 Task: Search one way flight ticket for 4 adults, 2 children, 2 infants in seat and 1 infant on lap in premium economy from Tallahassee: Tallahassee International Airport to Sheridan: Sheridan County Airport on 8-6-2023. Choice of flights is Southwest. Number of bags: 2 checked bags. Price is upto 108000. Outbound departure time preference is 7:00.
Action: Mouse moved to (262, 346)
Screenshot: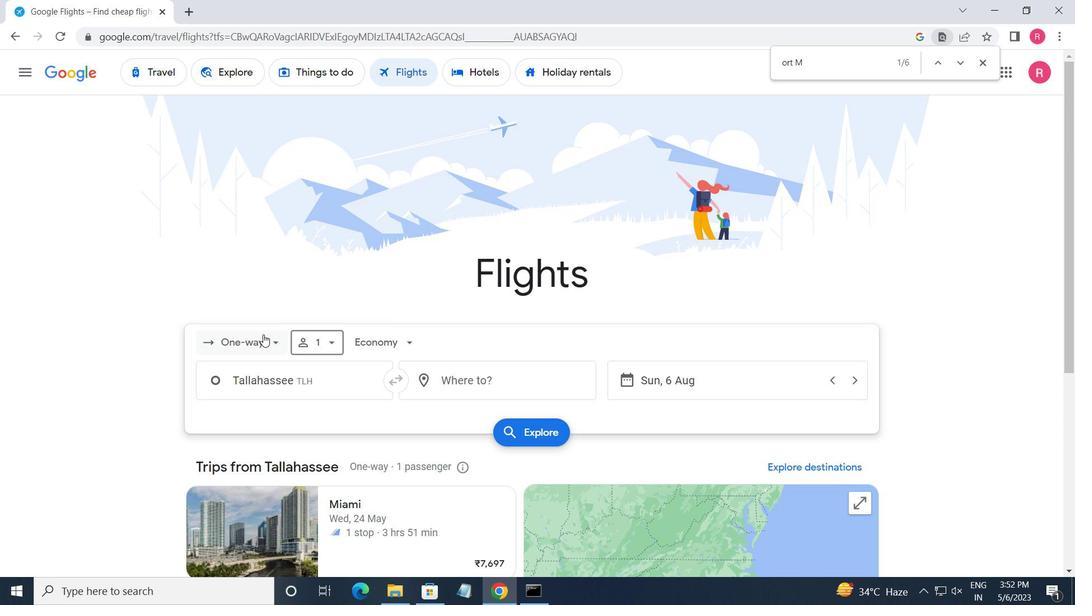 
Action: Mouse pressed left at (262, 346)
Screenshot: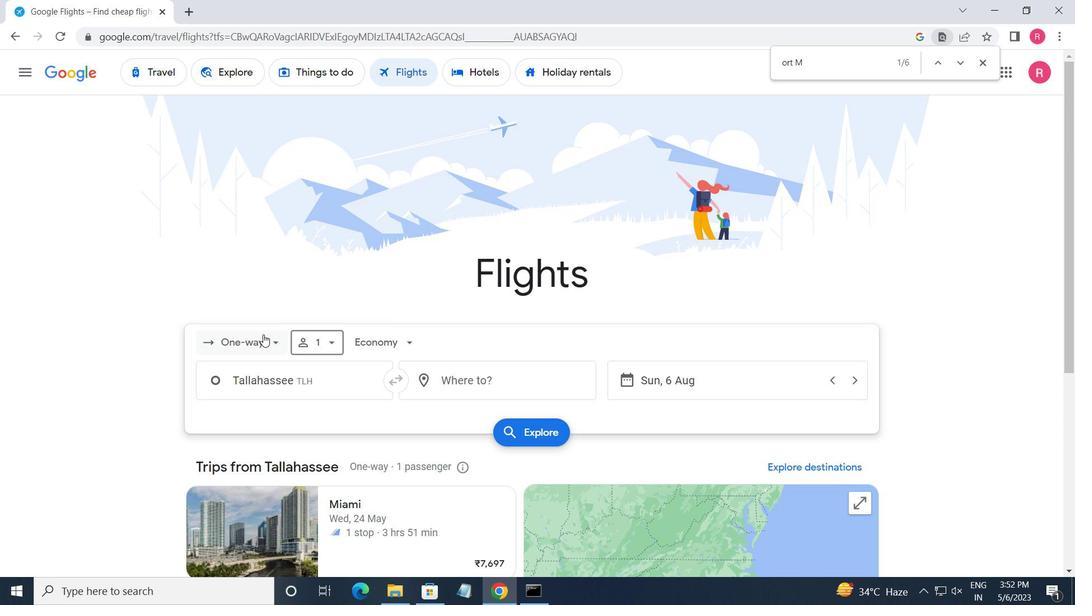 
Action: Mouse moved to (256, 408)
Screenshot: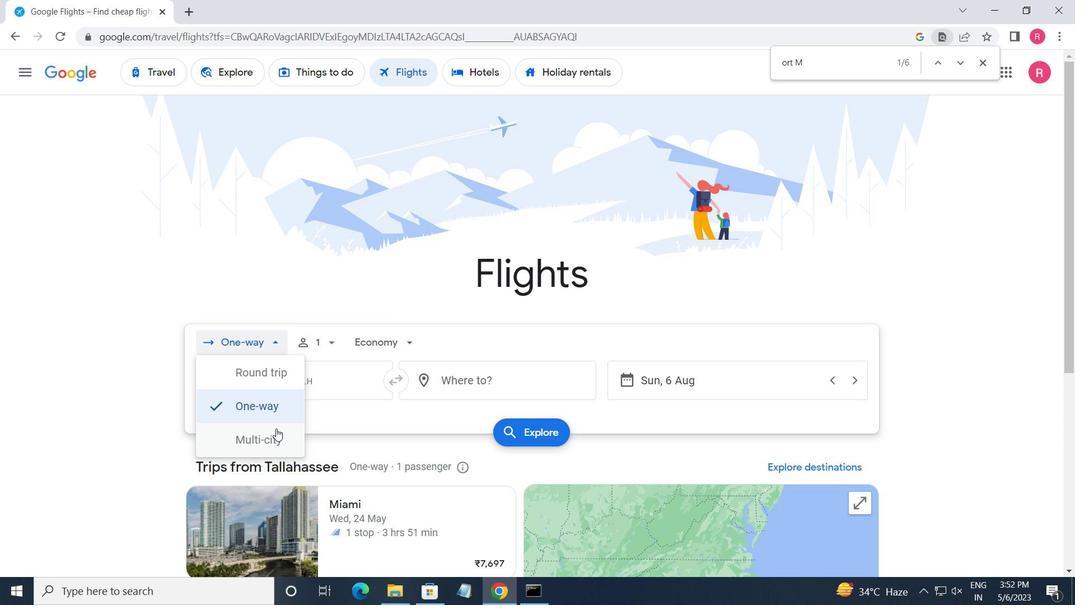 
Action: Mouse pressed left at (256, 408)
Screenshot: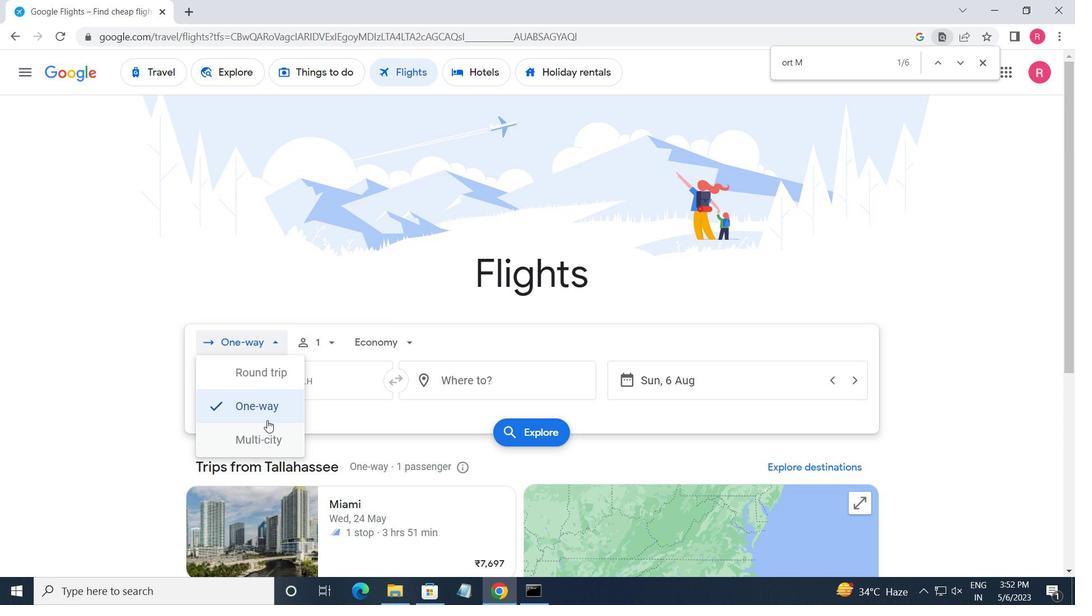 
Action: Mouse moved to (321, 352)
Screenshot: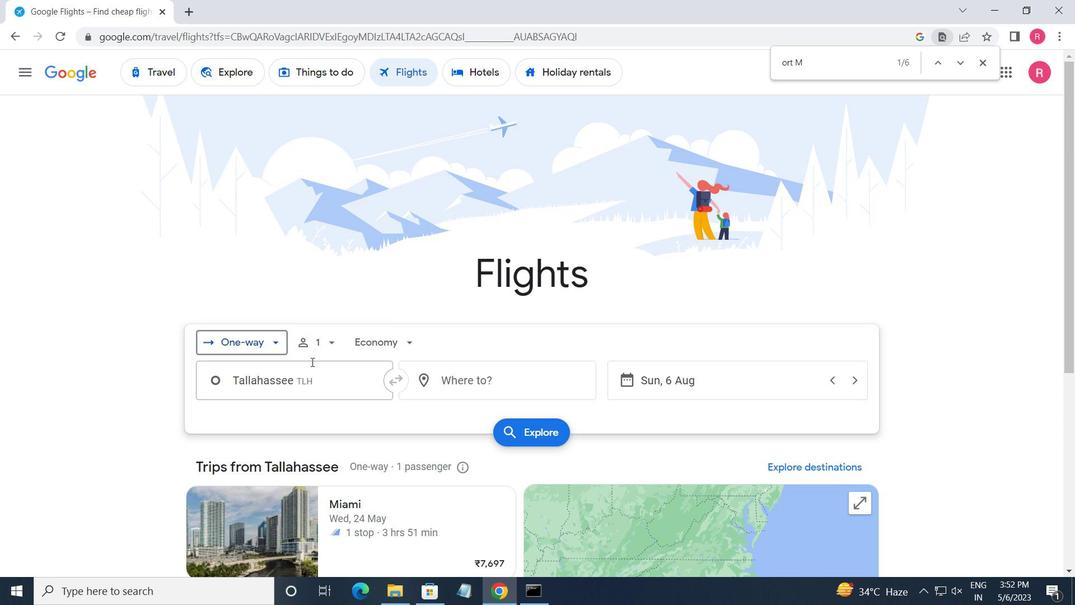 
Action: Mouse pressed left at (321, 352)
Screenshot: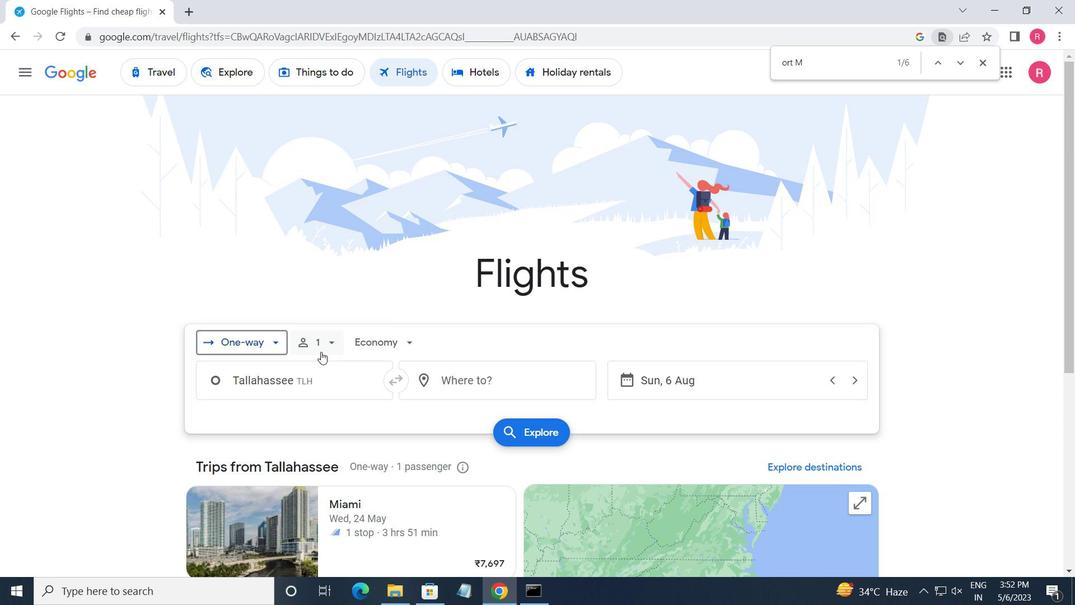 
Action: Mouse moved to (312, 340)
Screenshot: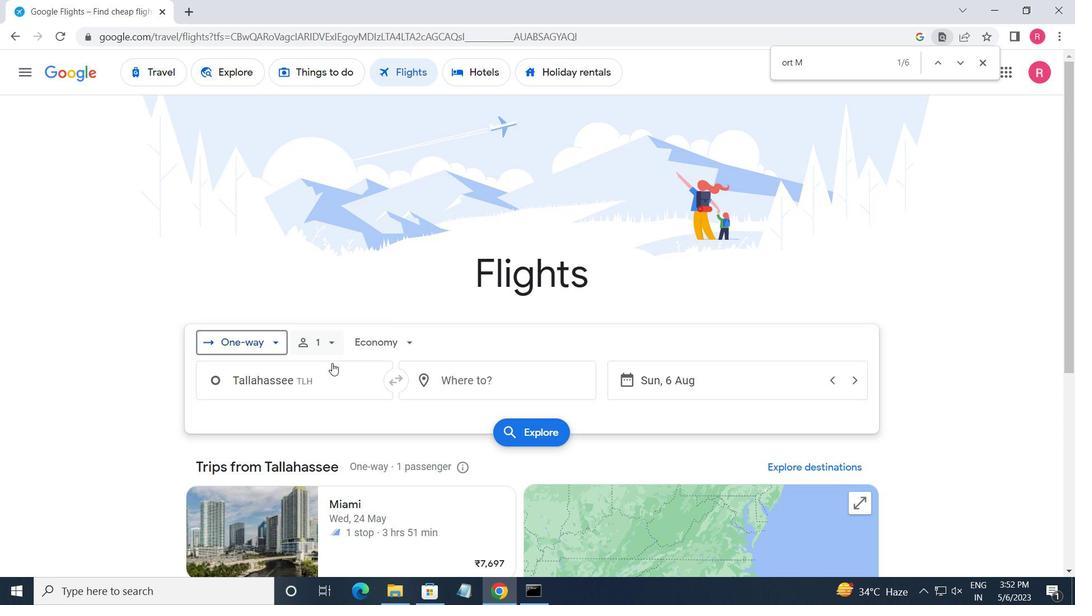
Action: Mouse pressed left at (312, 340)
Screenshot: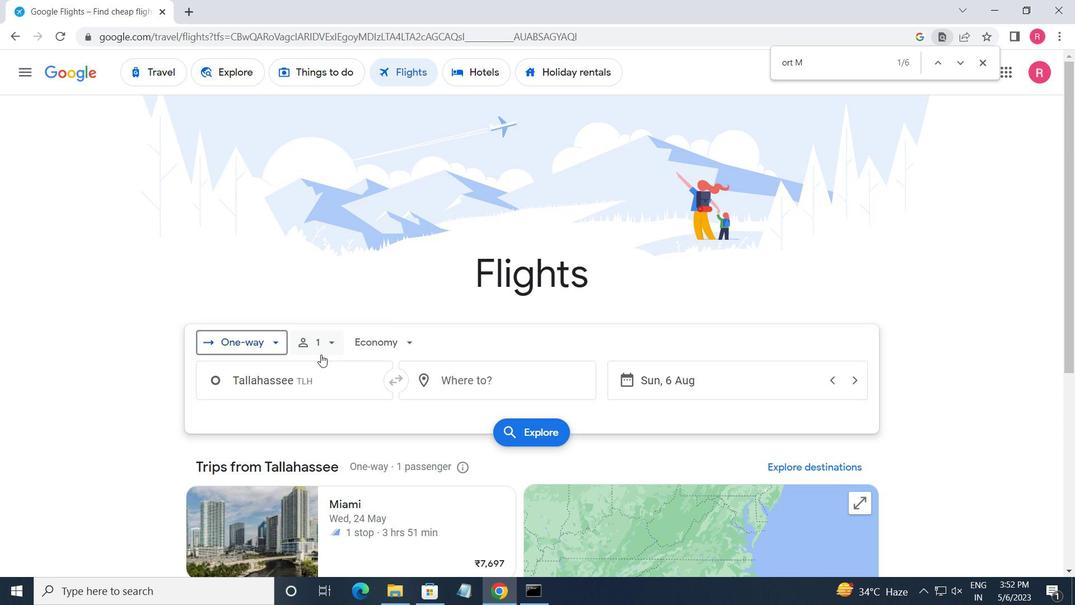 
Action: Mouse moved to (309, 341)
Screenshot: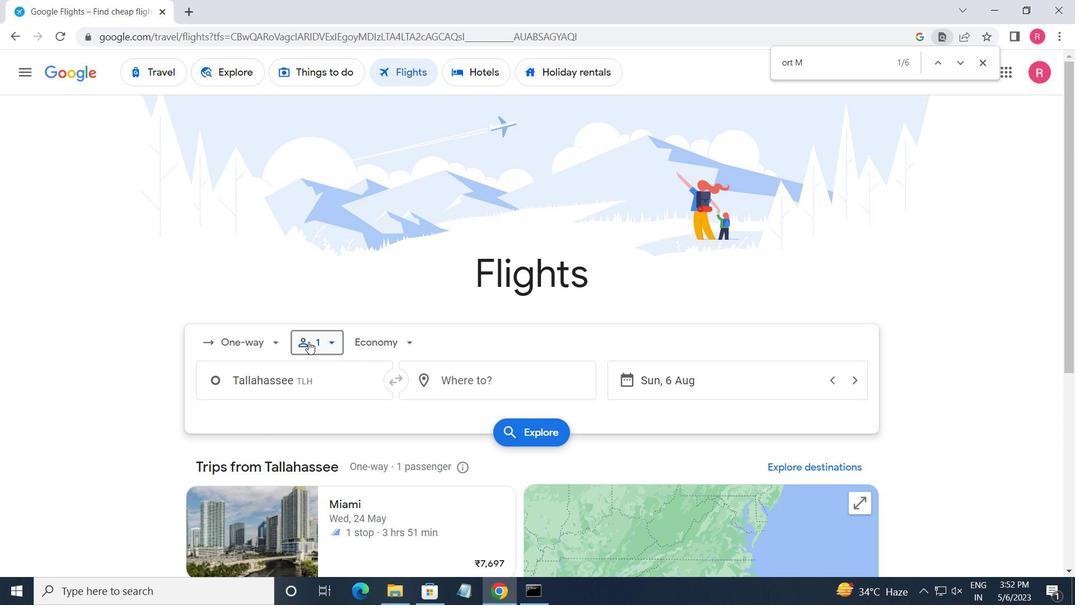 
Action: Mouse pressed left at (309, 341)
Screenshot: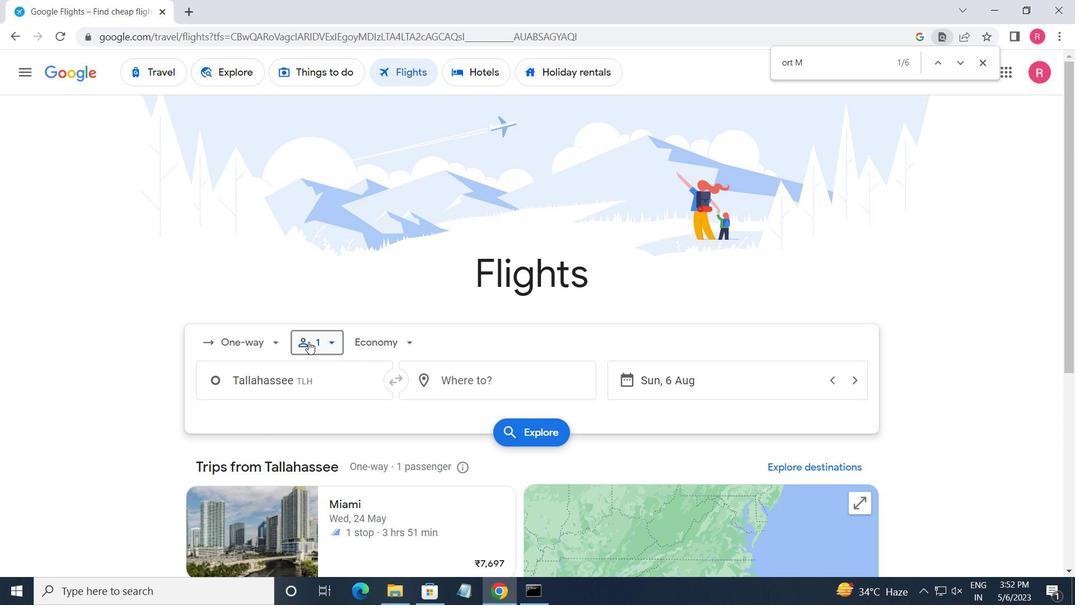 
Action: Mouse moved to (437, 379)
Screenshot: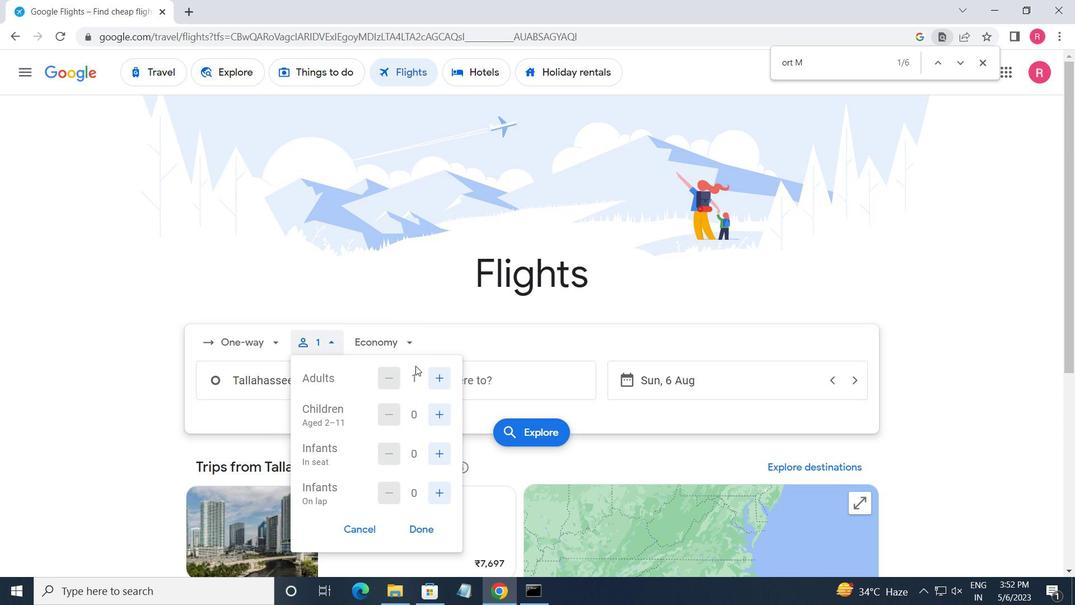 
Action: Mouse pressed left at (437, 379)
Screenshot: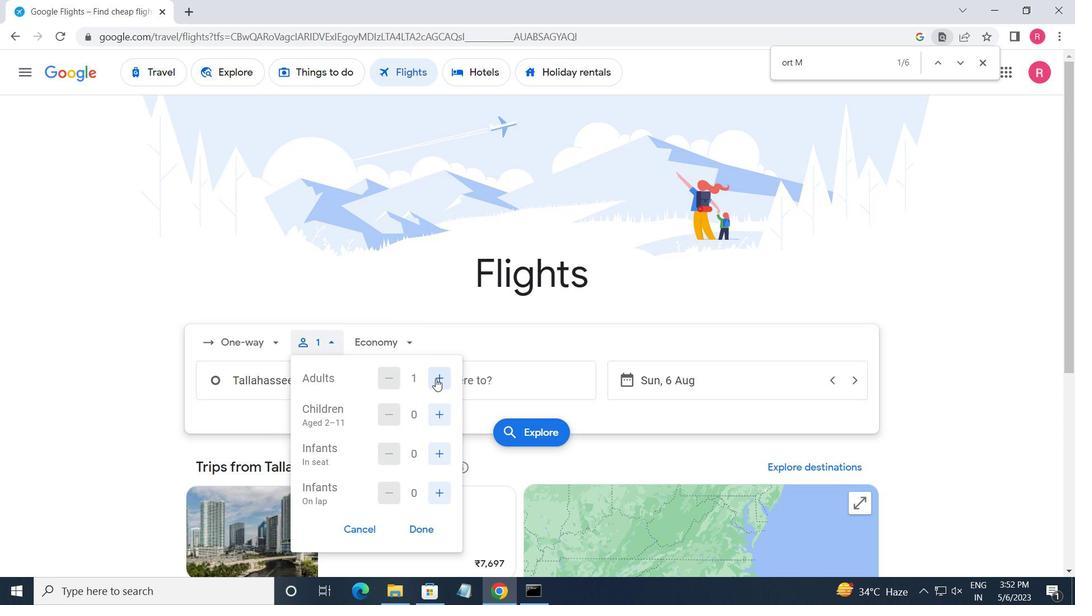 
Action: Mouse pressed left at (437, 379)
Screenshot: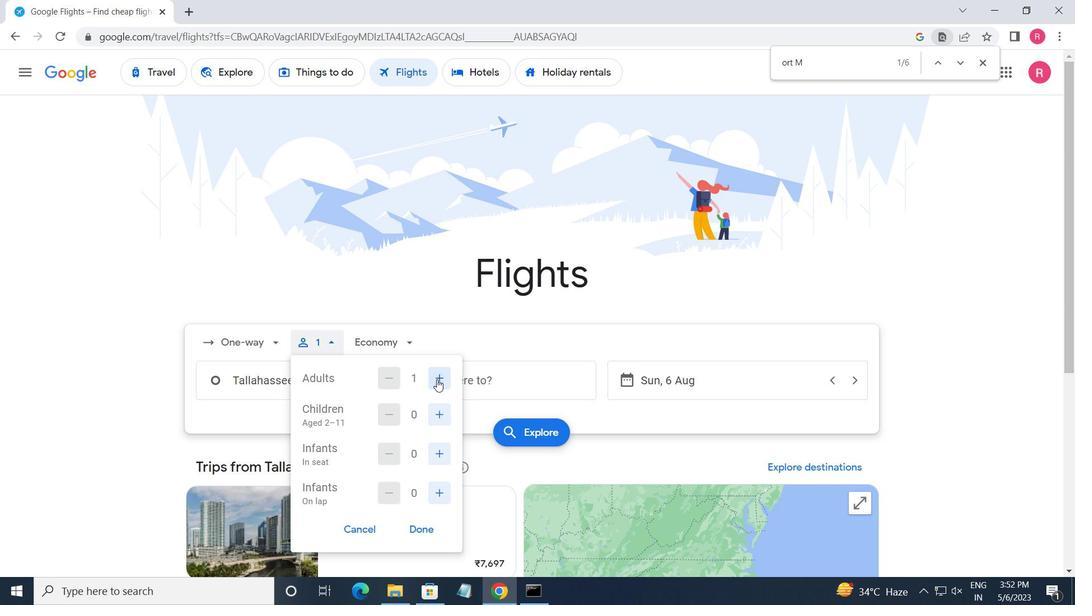 
Action: Mouse pressed left at (437, 379)
Screenshot: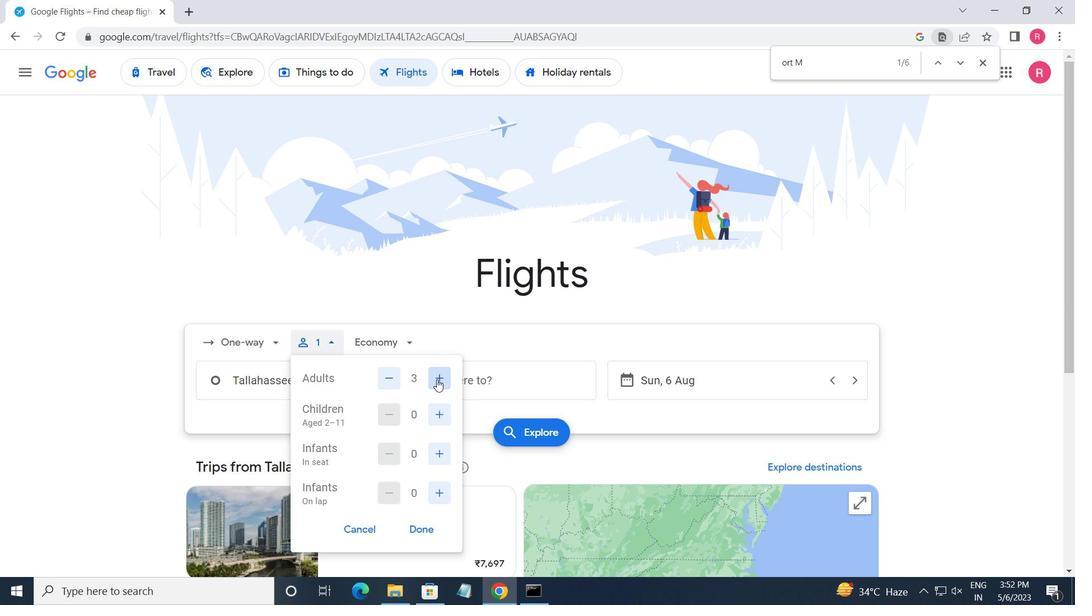 
Action: Mouse moved to (438, 411)
Screenshot: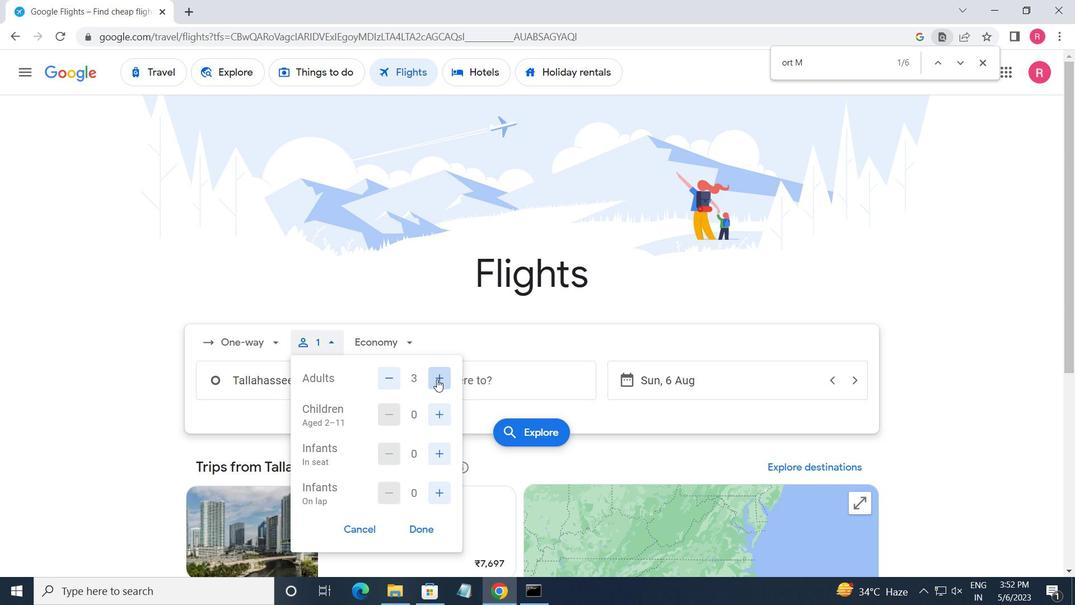 
Action: Mouse pressed left at (438, 411)
Screenshot: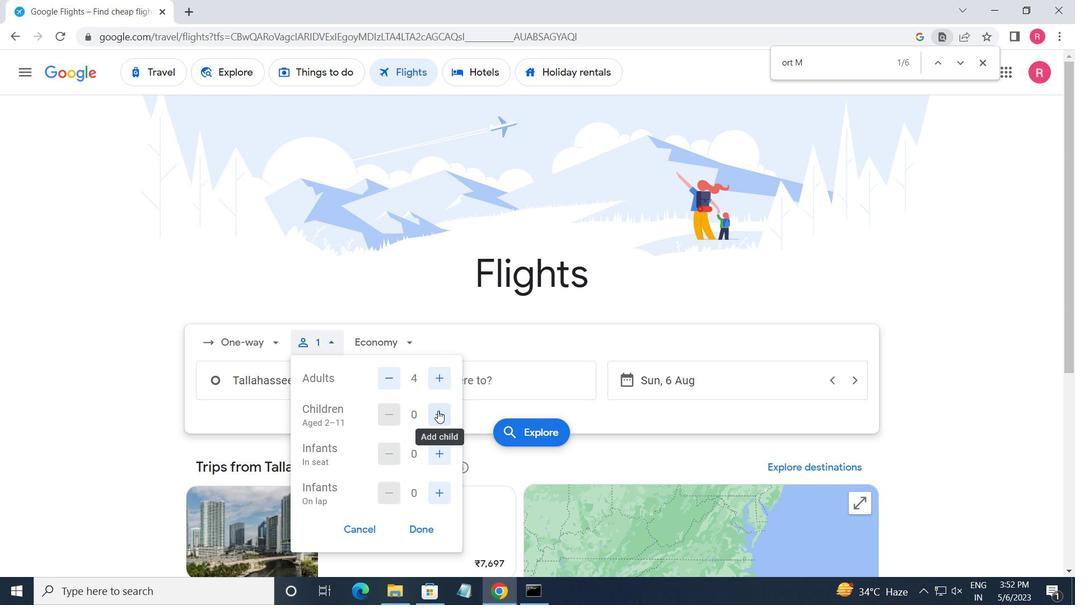 
Action: Mouse pressed left at (438, 411)
Screenshot: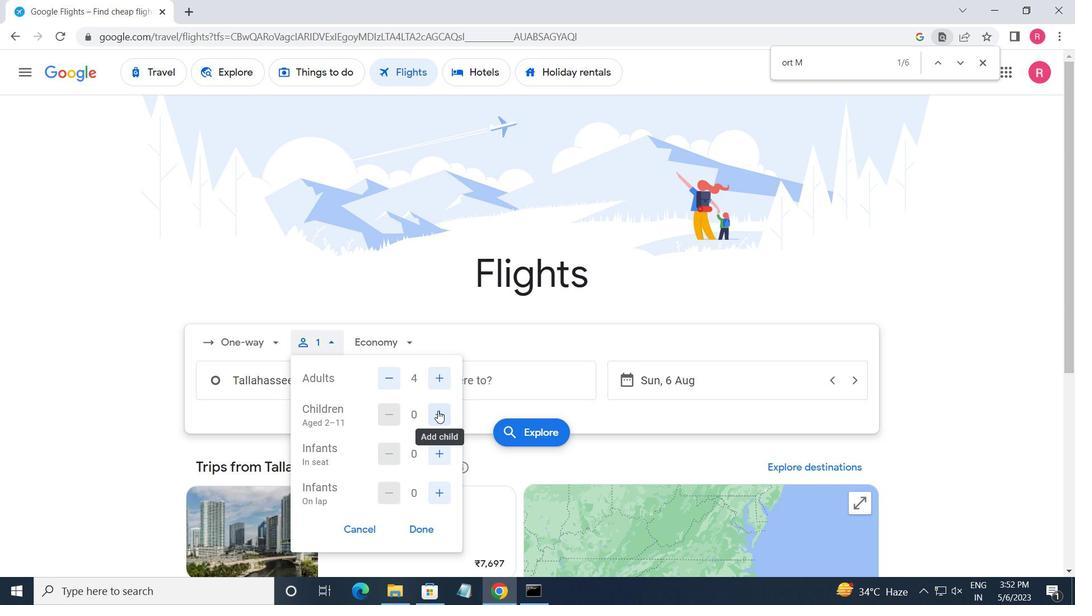 
Action: Mouse moved to (438, 458)
Screenshot: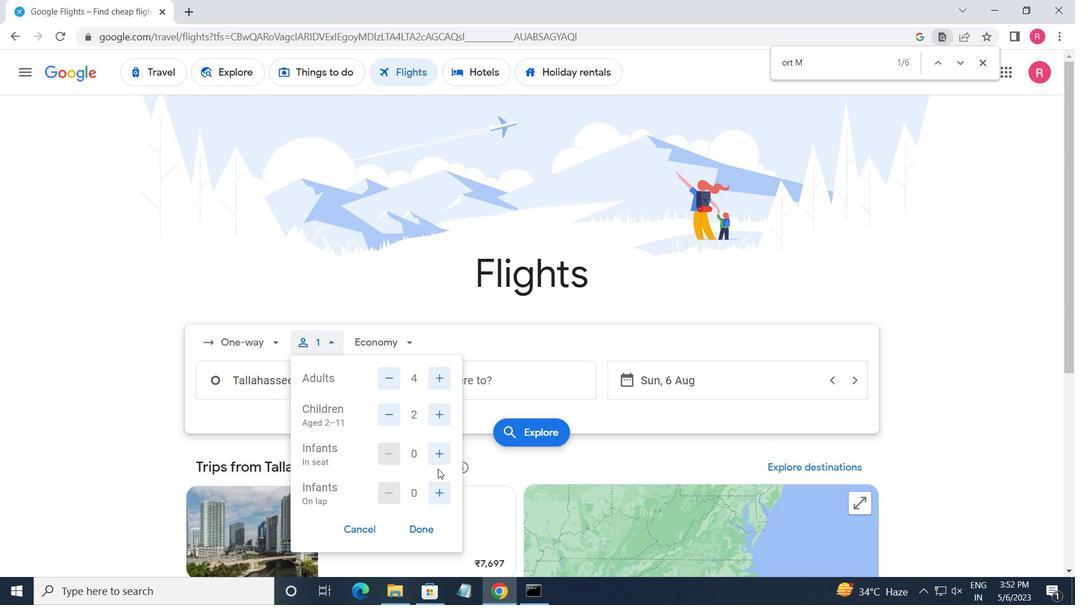 
Action: Mouse pressed left at (438, 458)
Screenshot: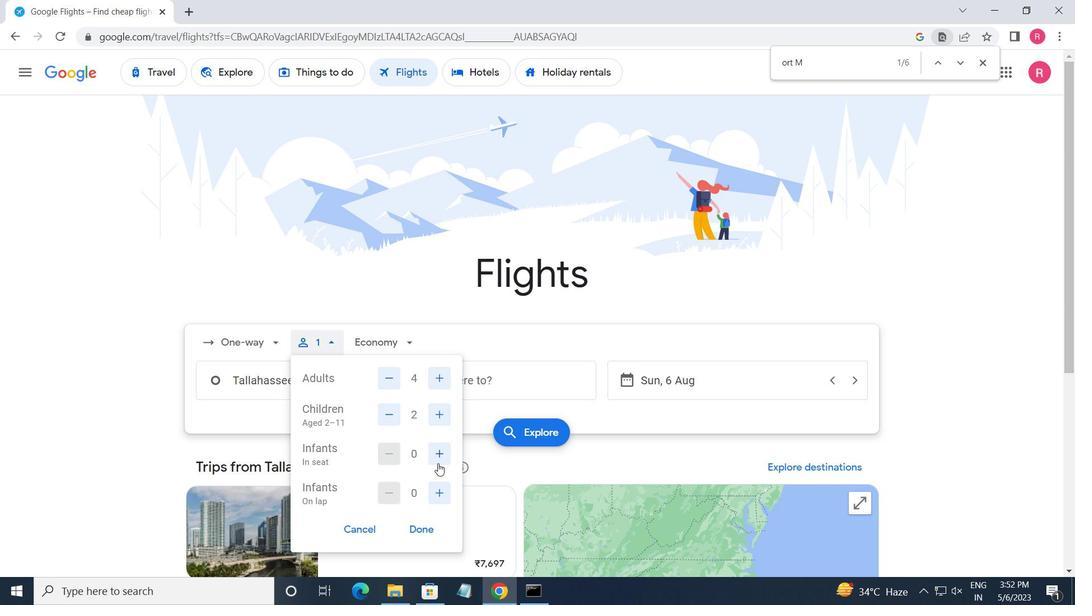 
Action: Mouse pressed left at (438, 458)
Screenshot: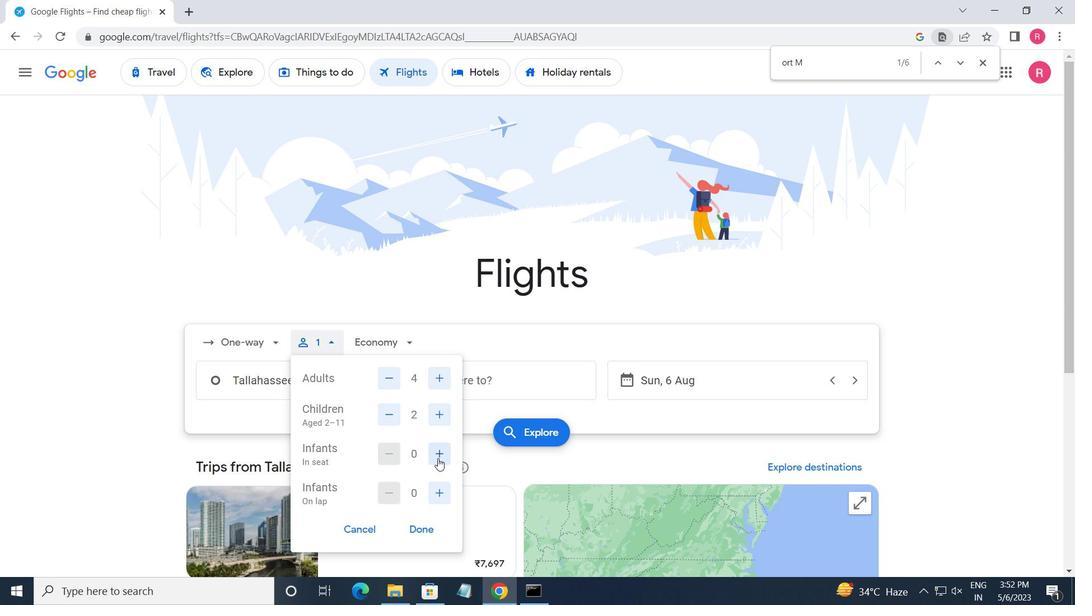 
Action: Mouse moved to (438, 486)
Screenshot: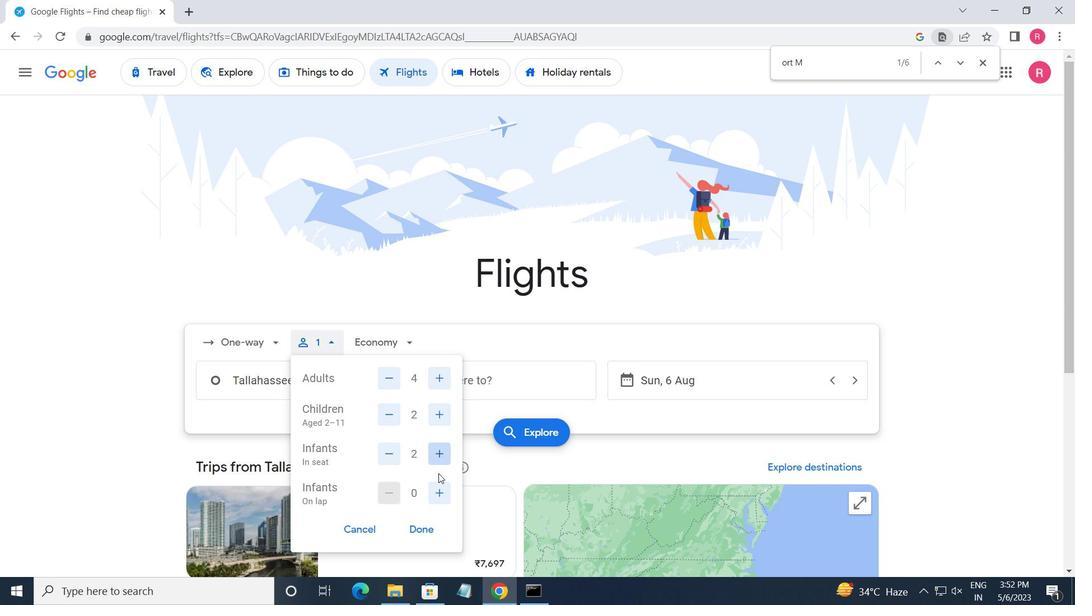 
Action: Mouse pressed left at (438, 486)
Screenshot: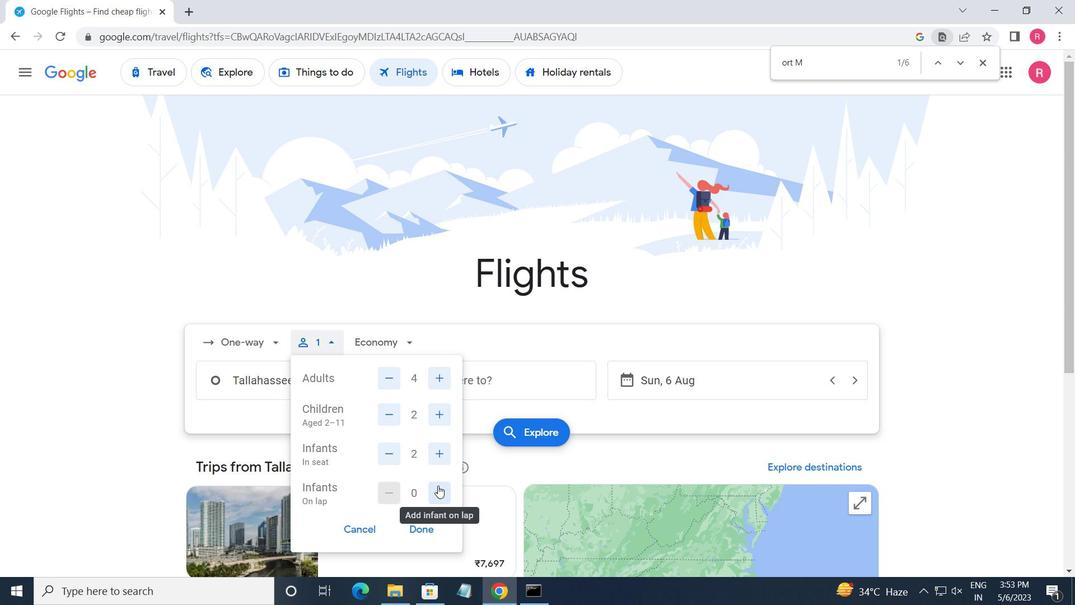 
Action: Mouse moved to (420, 528)
Screenshot: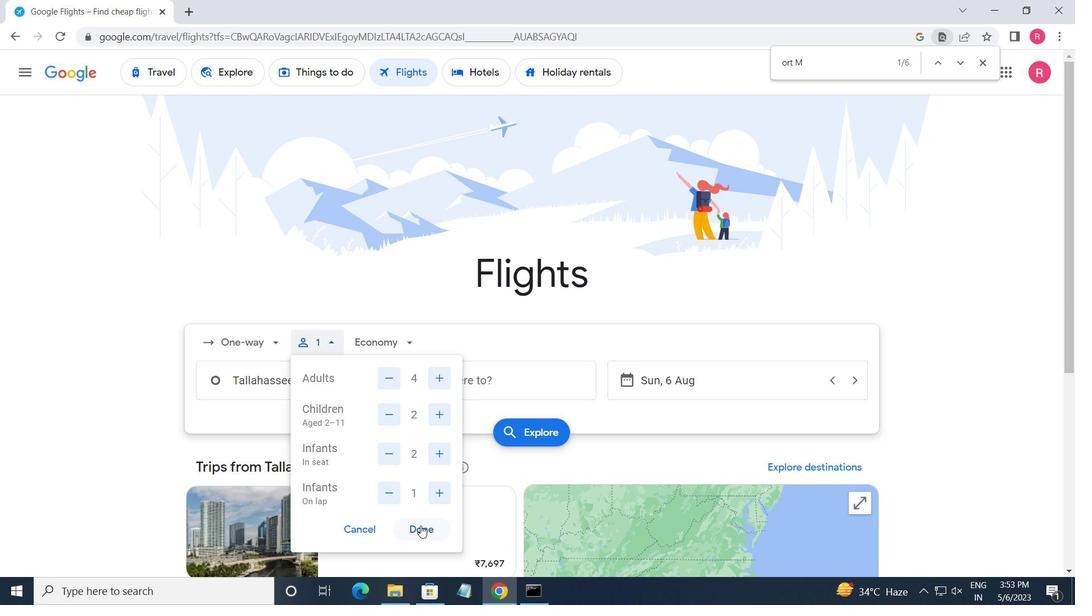 
Action: Mouse pressed left at (420, 528)
Screenshot: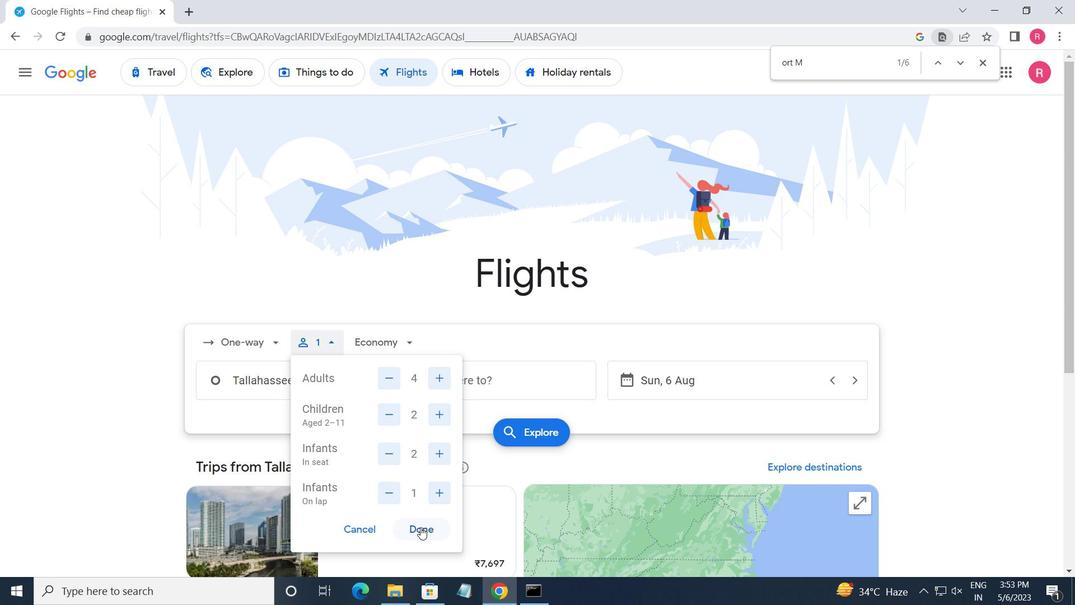 
Action: Mouse moved to (381, 350)
Screenshot: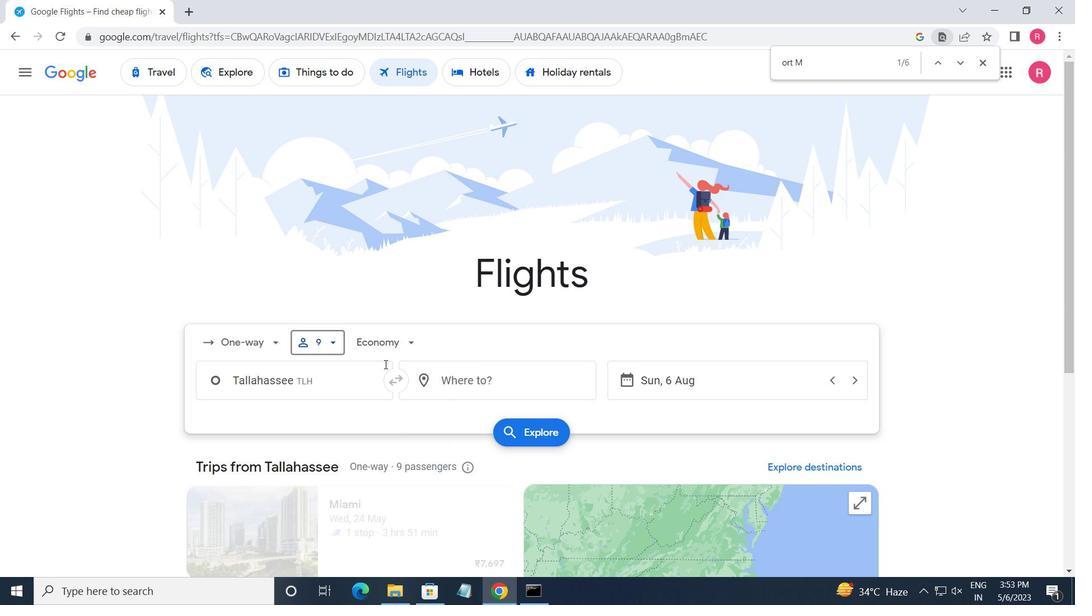 
Action: Mouse pressed left at (381, 350)
Screenshot: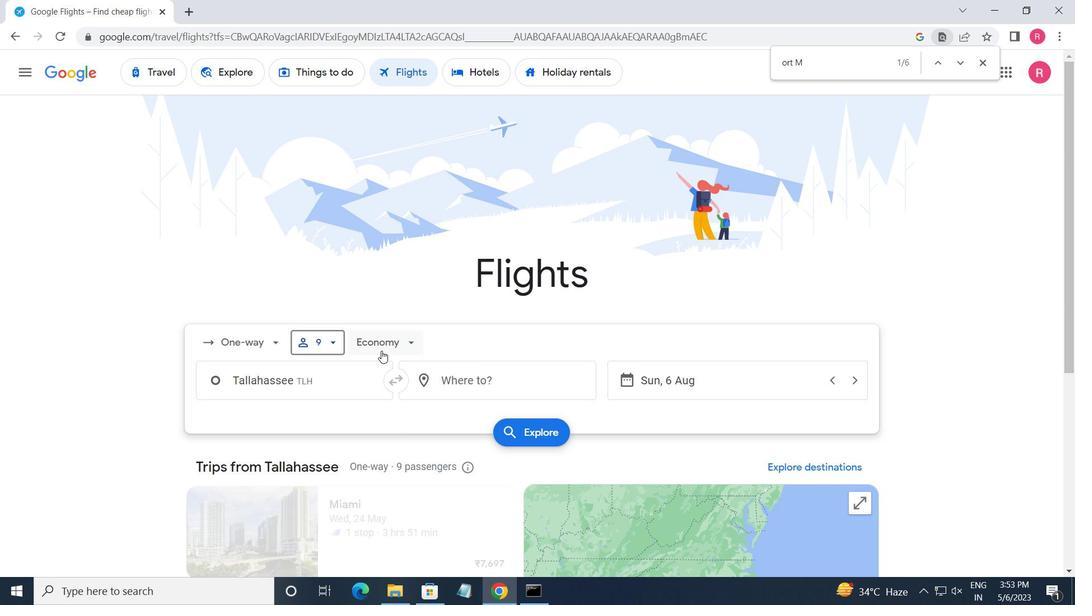 
Action: Mouse moved to (402, 404)
Screenshot: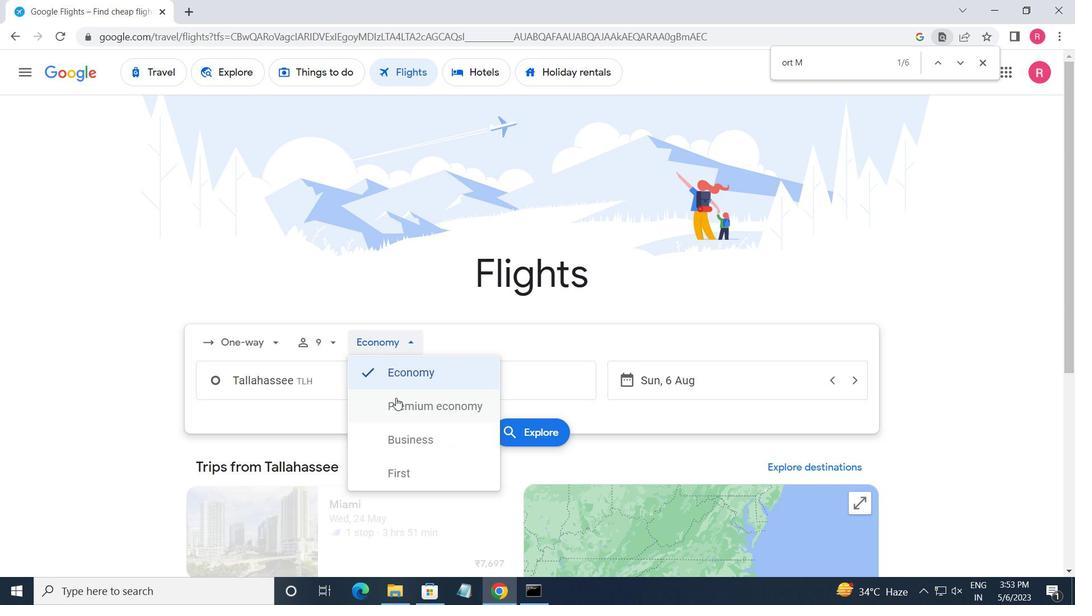 
Action: Mouse pressed left at (402, 404)
Screenshot: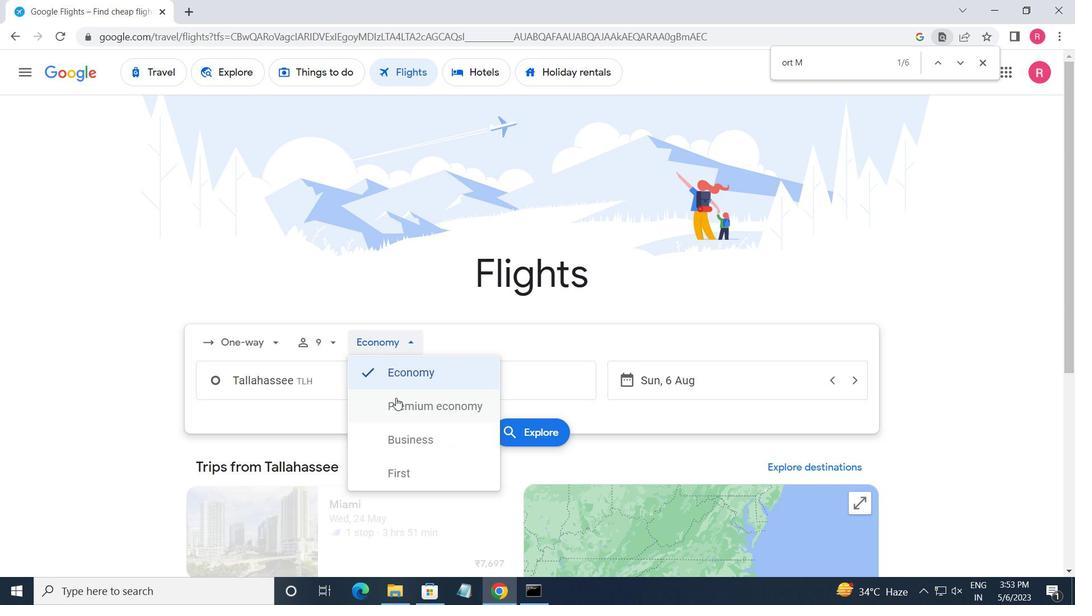 
Action: Mouse moved to (360, 388)
Screenshot: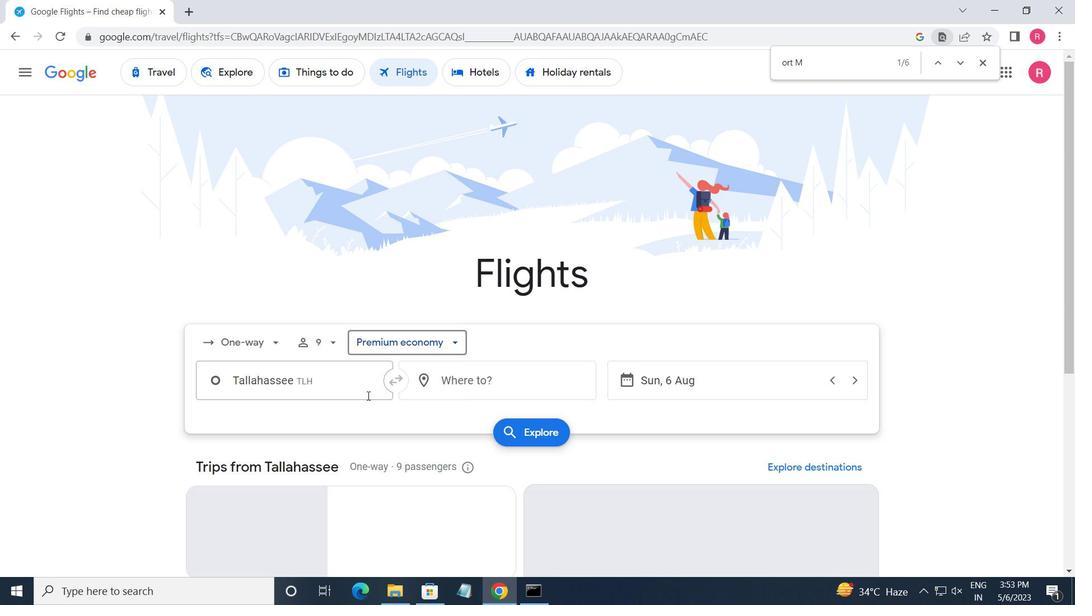 
Action: Mouse pressed left at (360, 388)
Screenshot: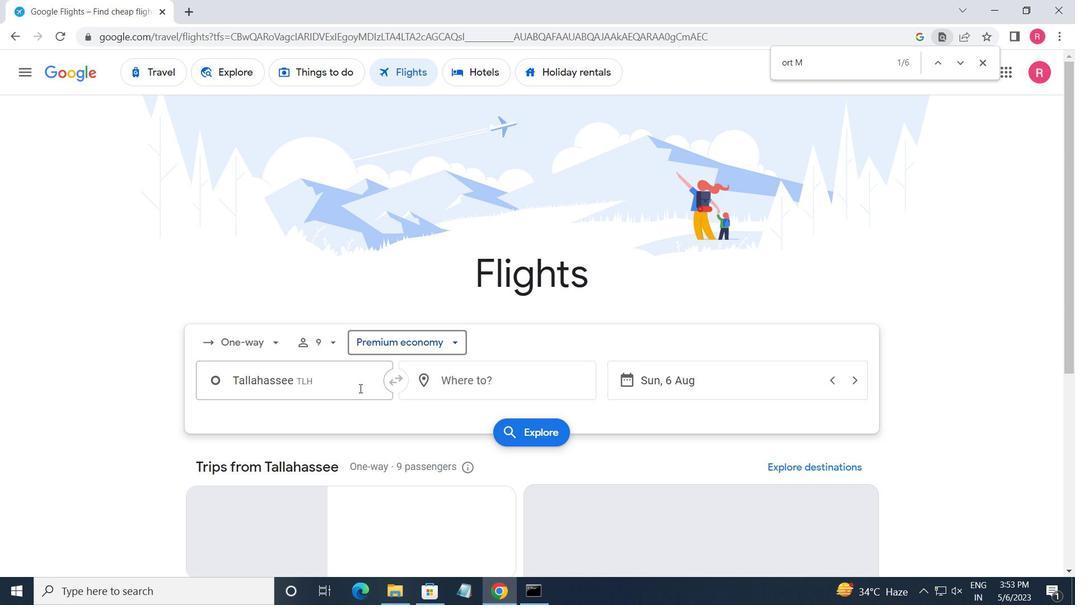 
Action: Mouse moved to (359, 387)
Screenshot: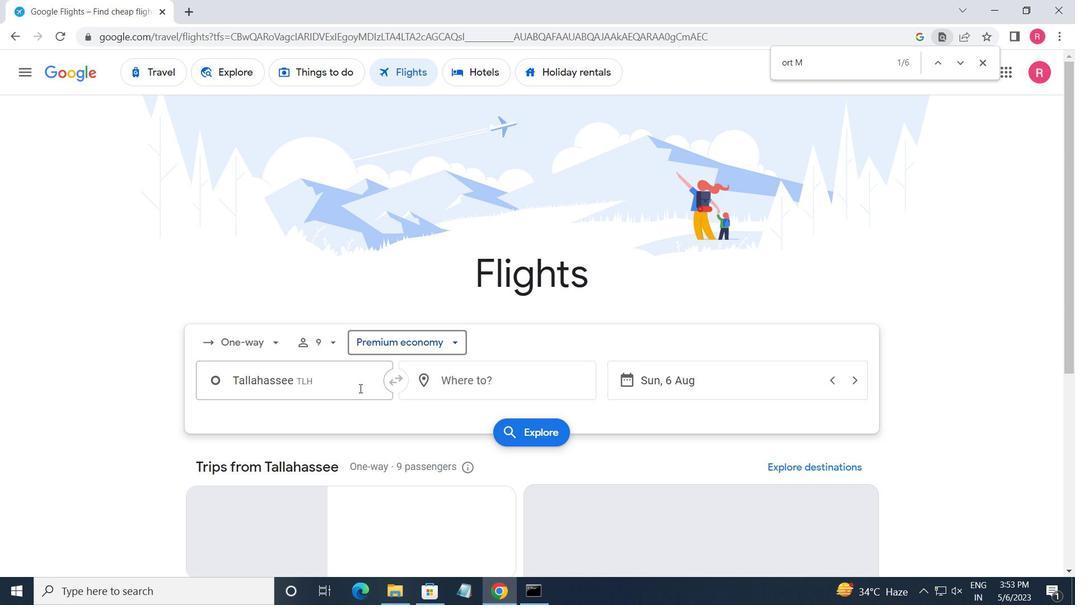 
Action: Key pressed <Key.shift><Key.shift><Key.shift>TALLAHASSEE
Screenshot: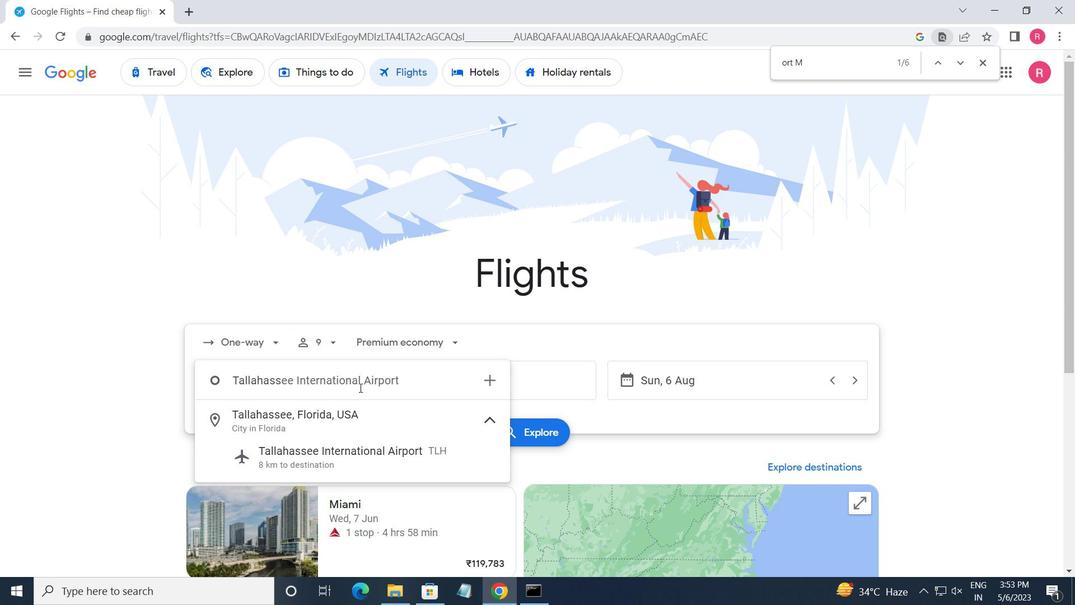 
Action: Mouse moved to (360, 468)
Screenshot: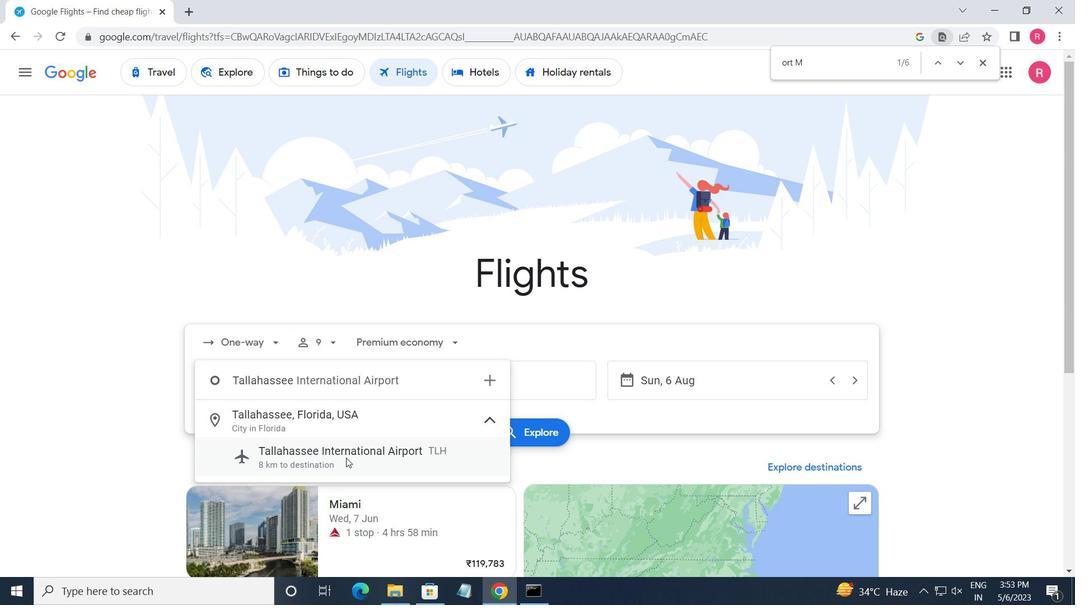 
Action: Mouse pressed left at (360, 468)
Screenshot: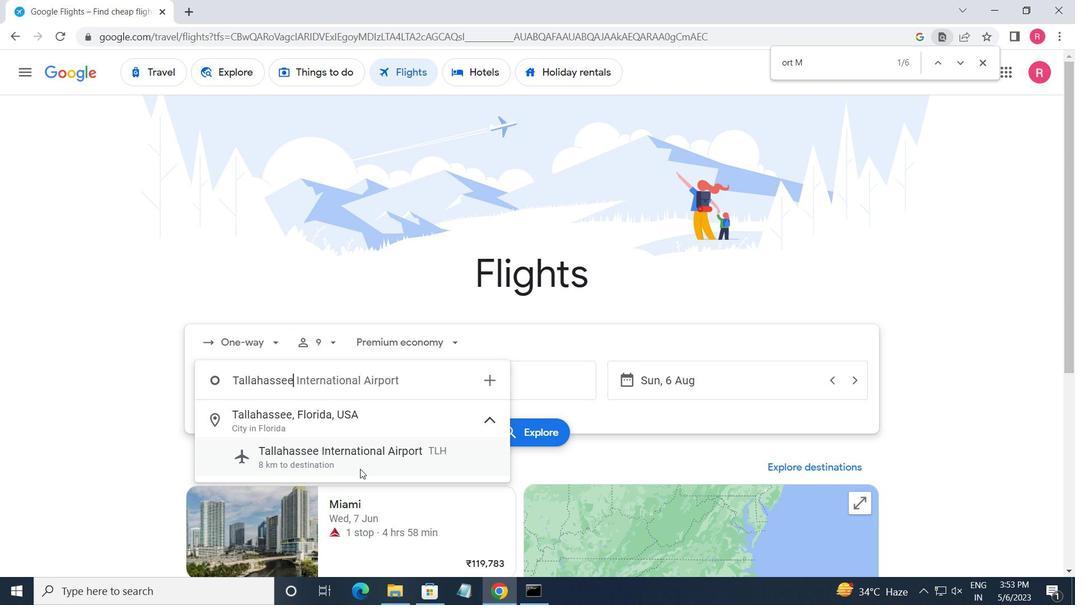 
Action: Mouse moved to (516, 384)
Screenshot: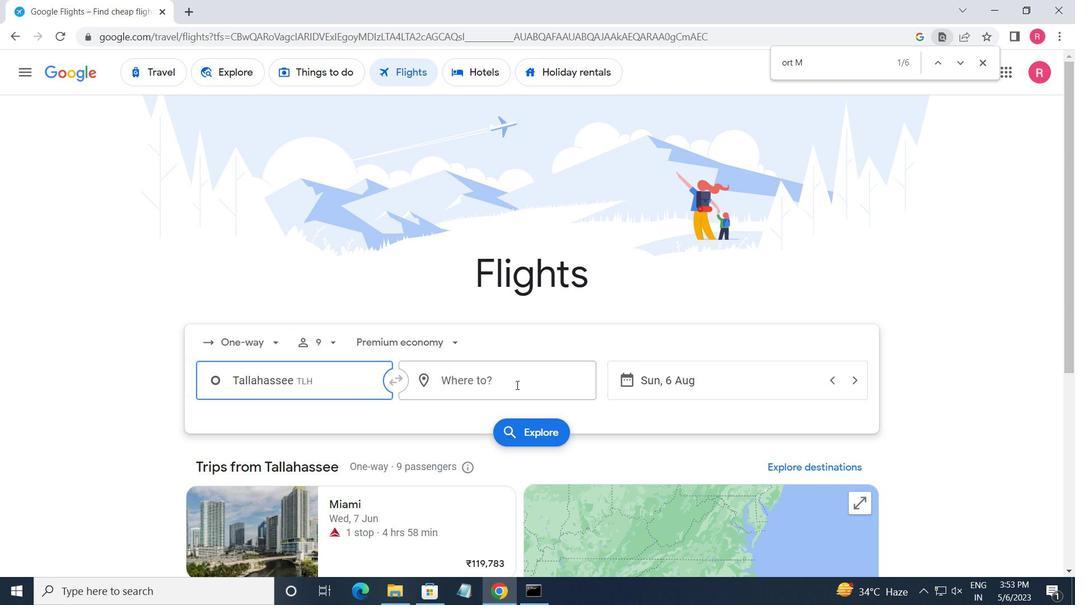
Action: Mouse pressed left at (516, 384)
Screenshot: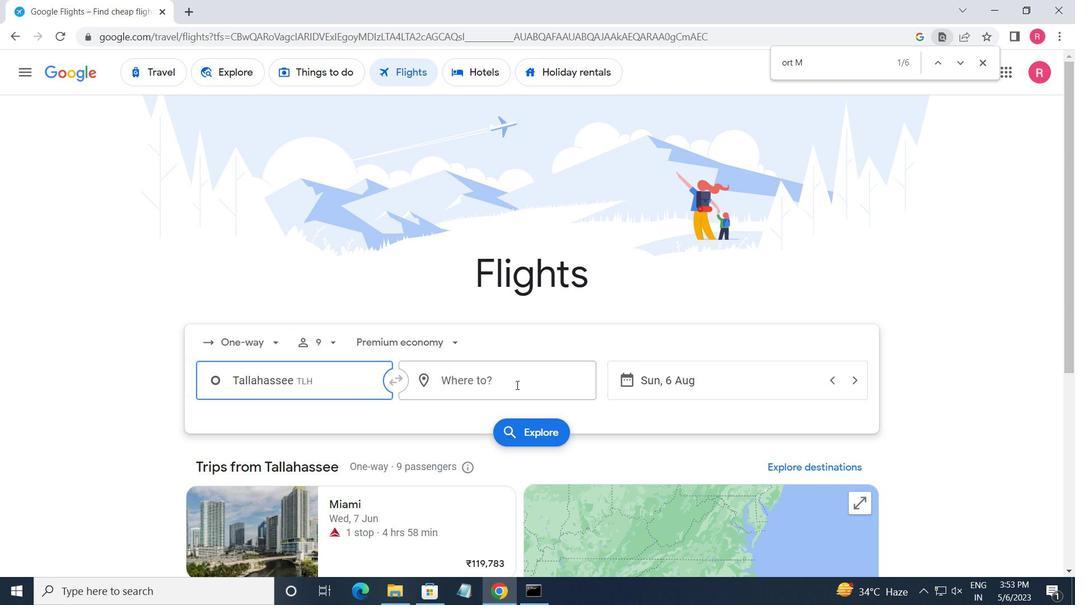 
Action: Key pressed <Key.shift>SHERIDAN
Screenshot: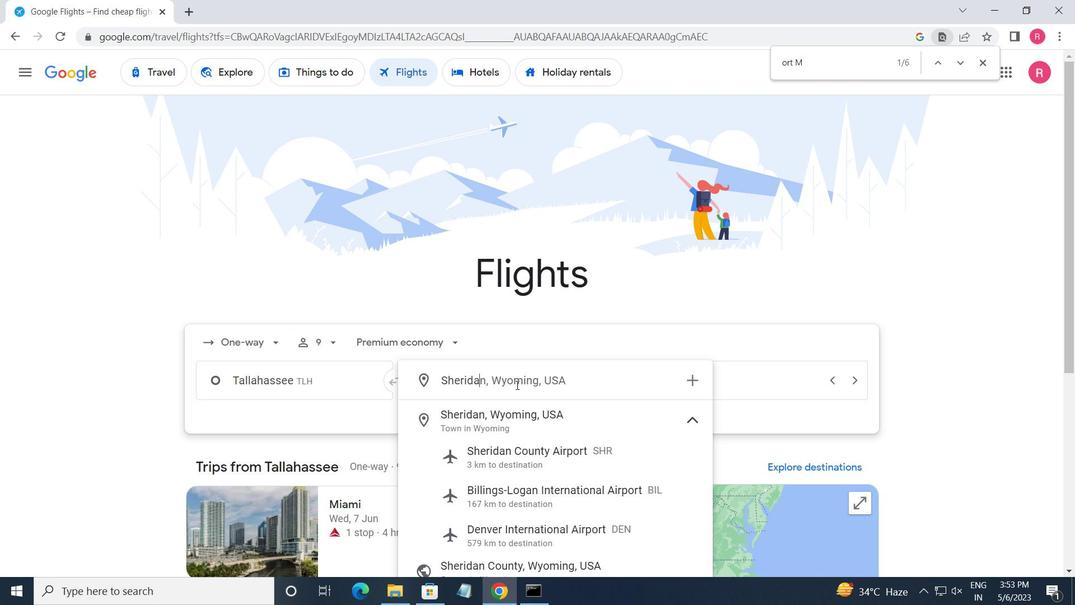 
Action: Mouse moved to (563, 459)
Screenshot: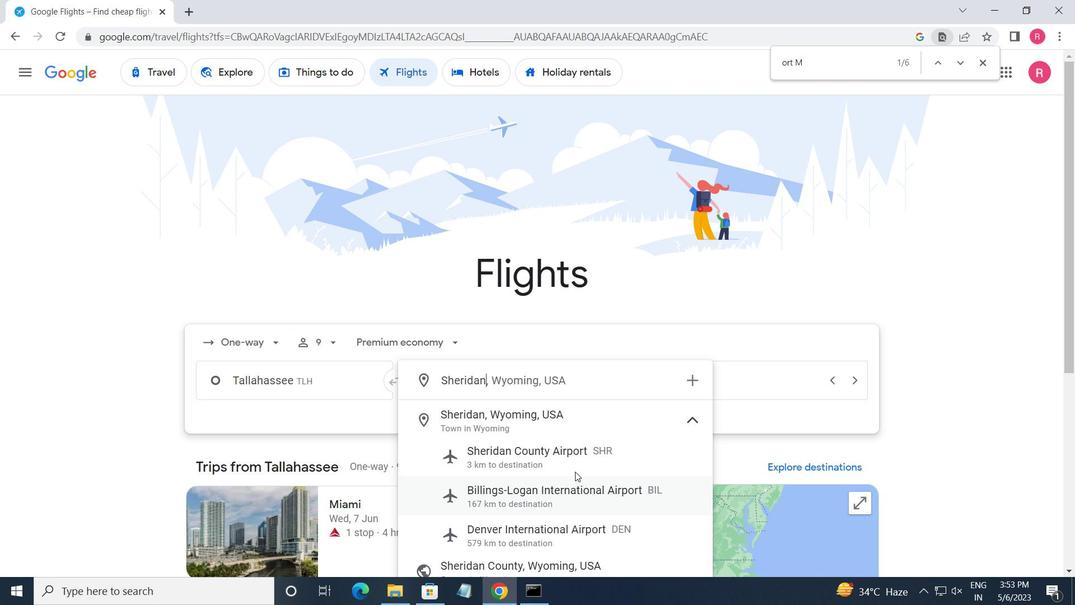 
Action: Mouse pressed left at (563, 459)
Screenshot: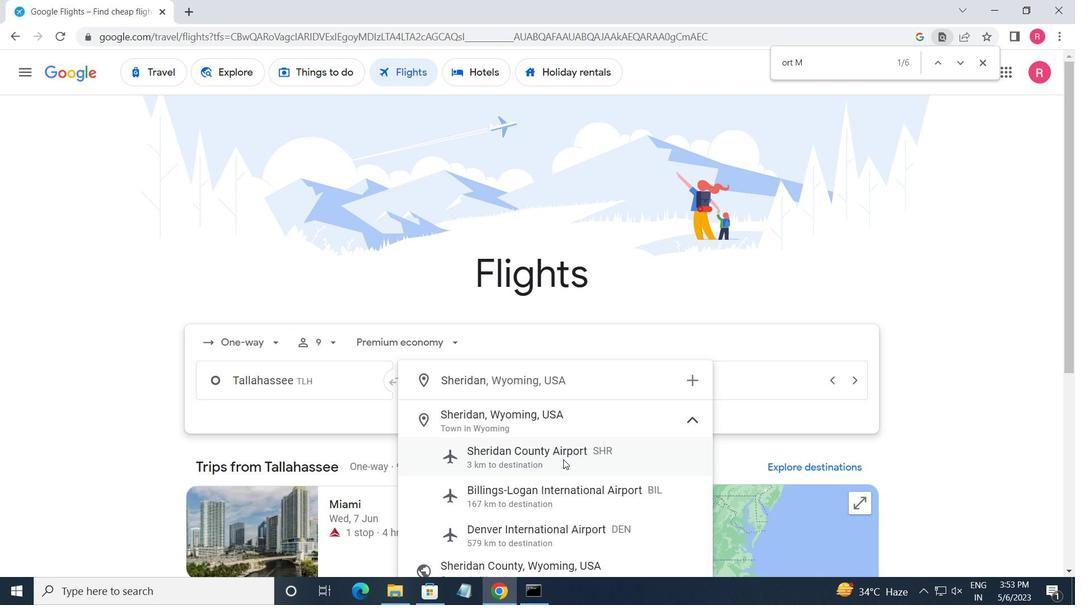 
Action: Mouse moved to (750, 387)
Screenshot: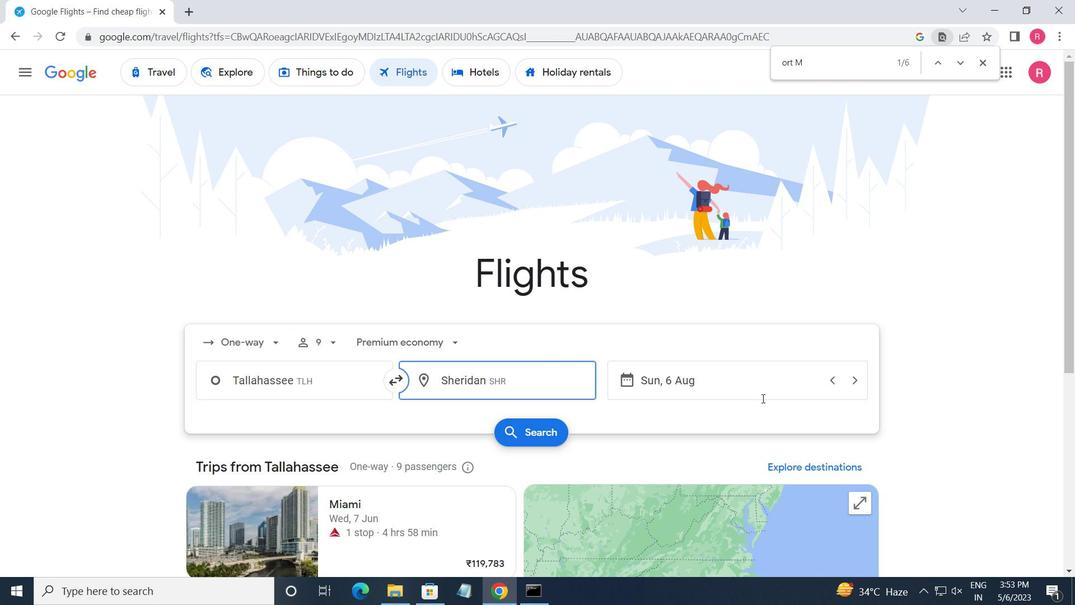 
Action: Mouse pressed left at (750, 387)
Screenshot: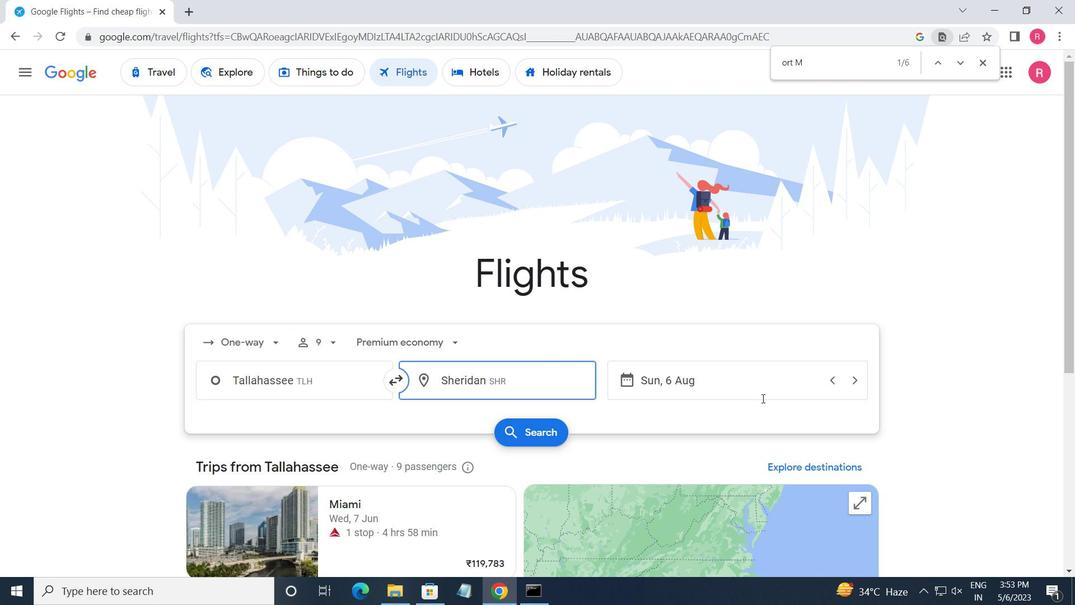 
Action: Mouse moved to (364, 360)
Screenshot: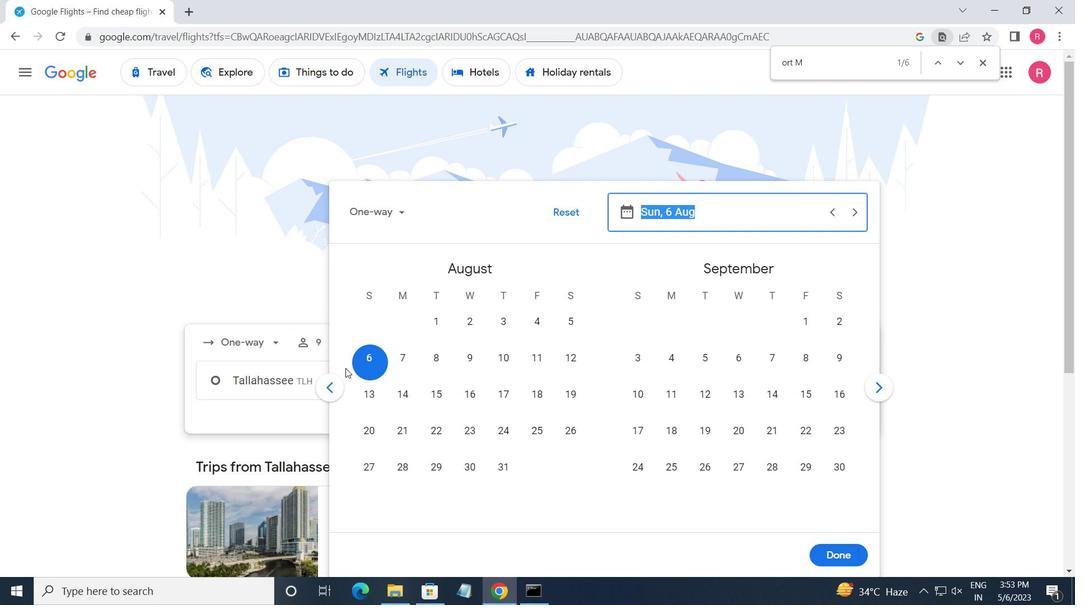 
Action: Mouse pressed left at (364, 360)
Screenshot: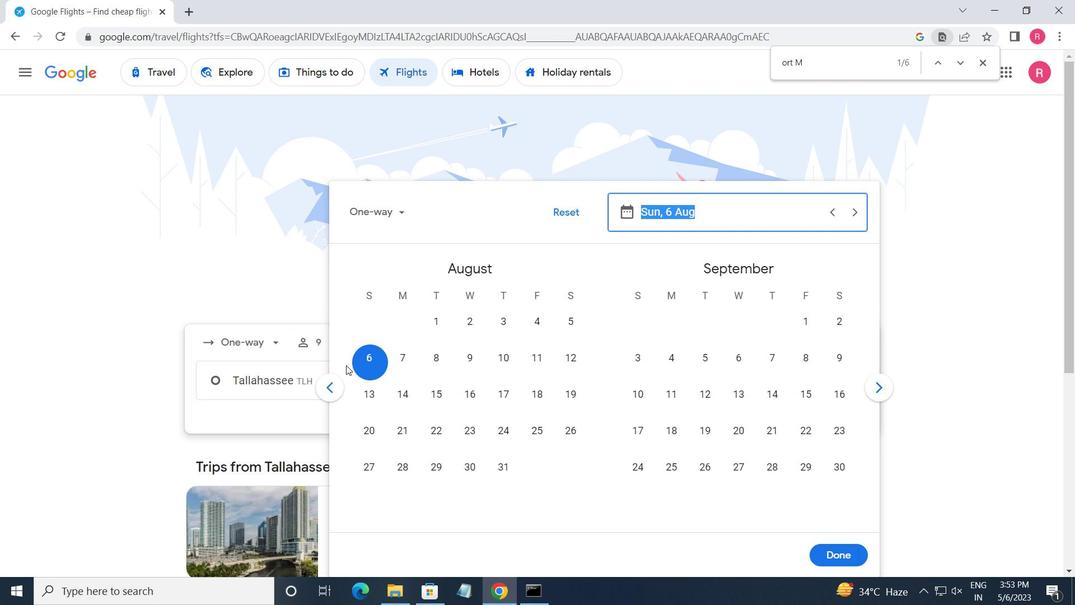 
Action: Mouse moved to (842, 550)
Screenshot: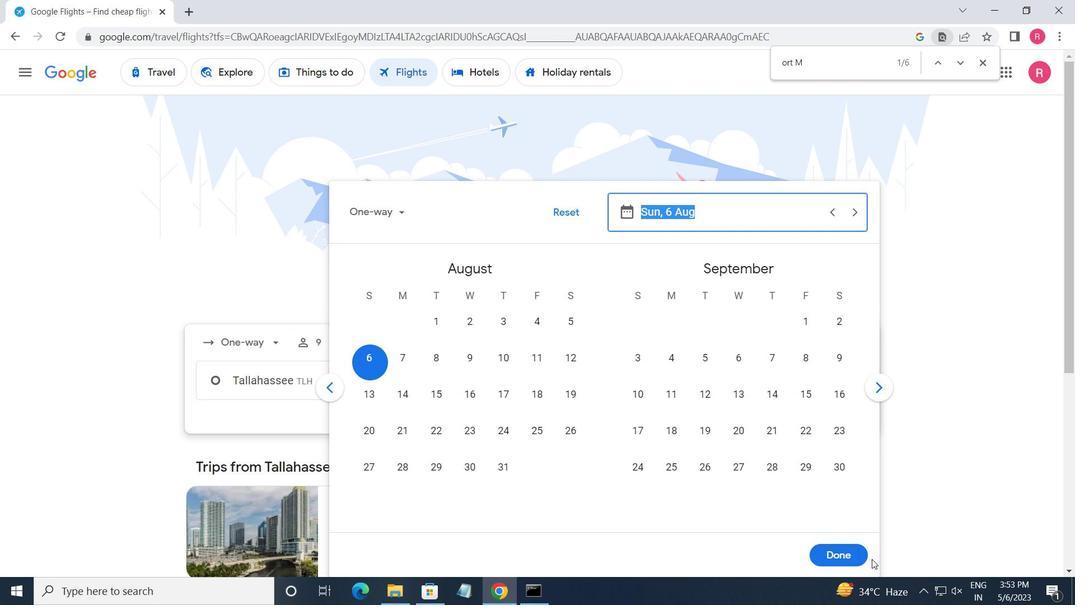 
Action: Mouse pressed left at (842, 550)
Screenshot: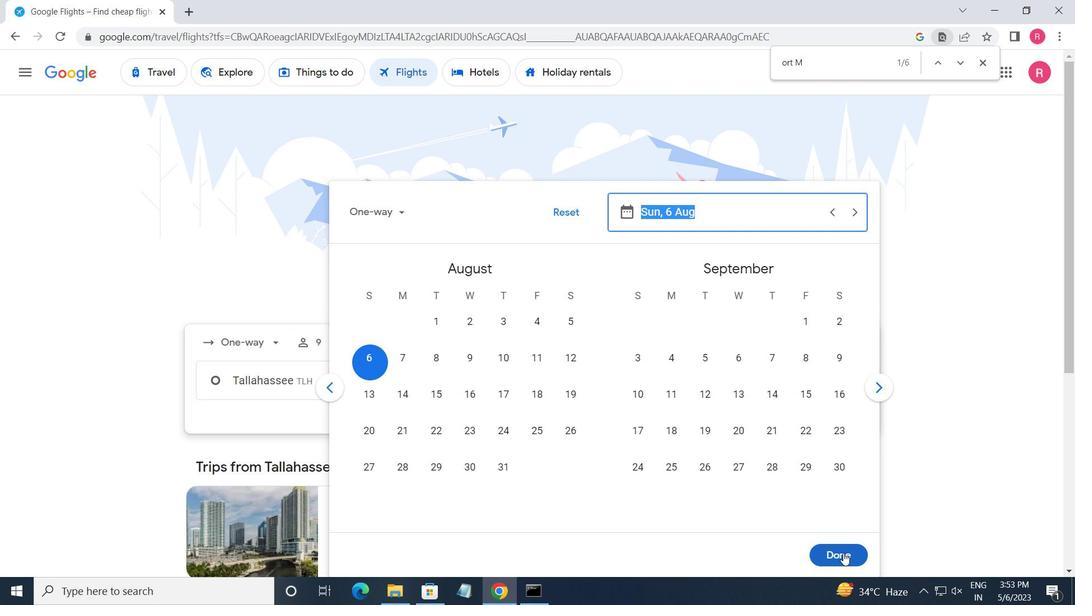 
Action: Mouse moved to (542, 448)
Screenshot: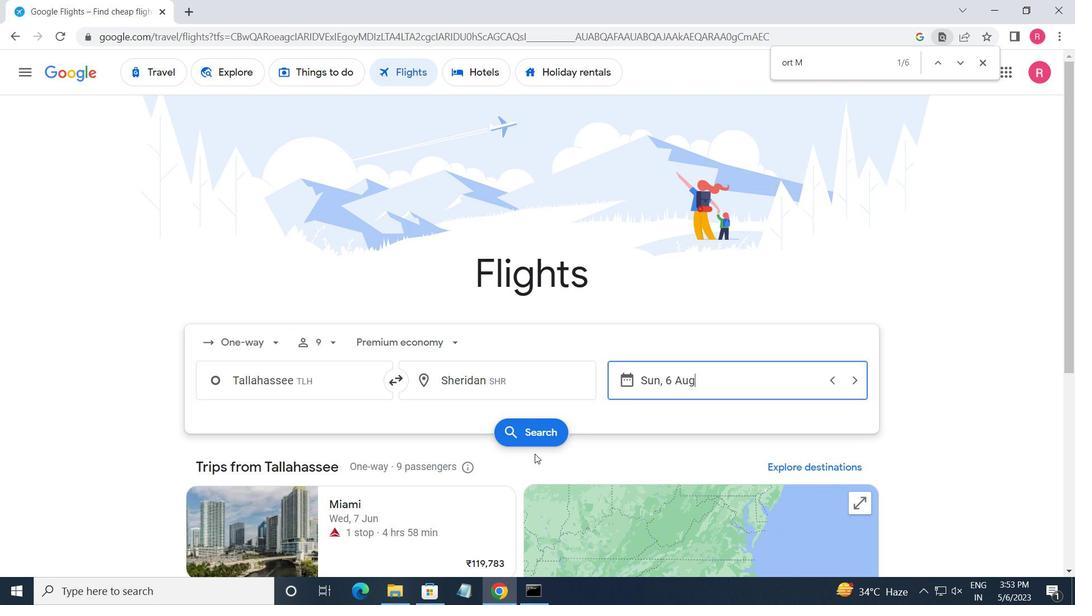 
Action: Mouse pressed left at (542, 448)
Screenshot: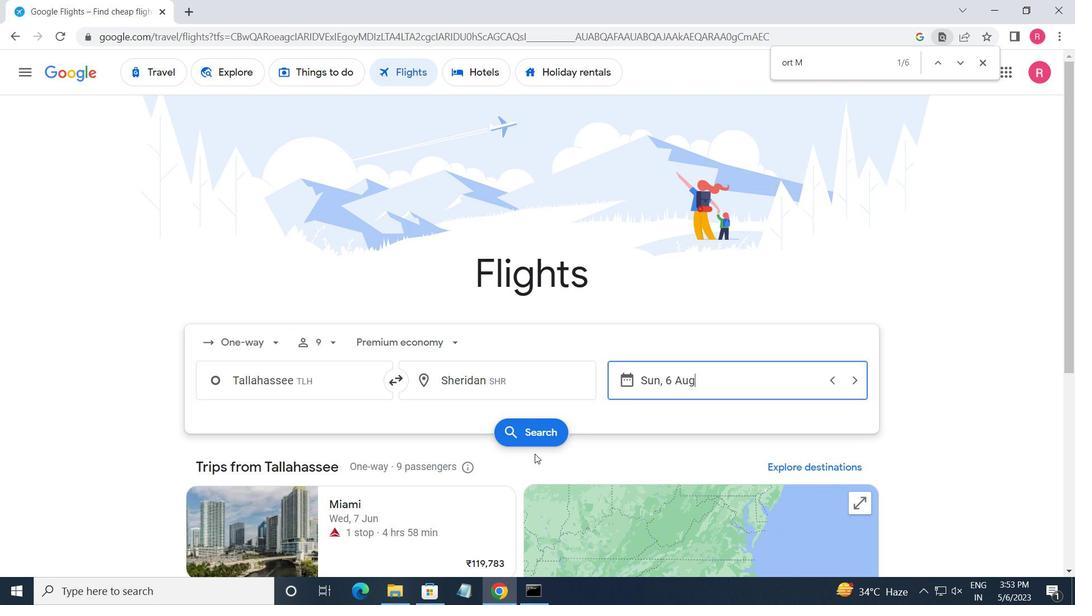 
Action: Mouse moved to (213, 208)
Screenshot: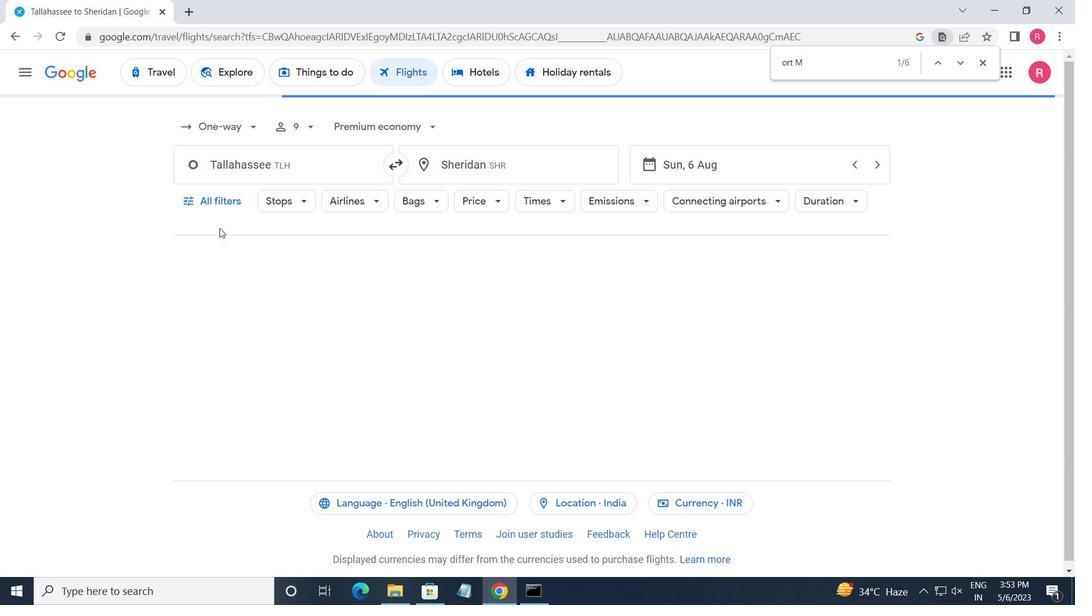 
Action: Mouse pressed left at (213, 208)
Screenshot: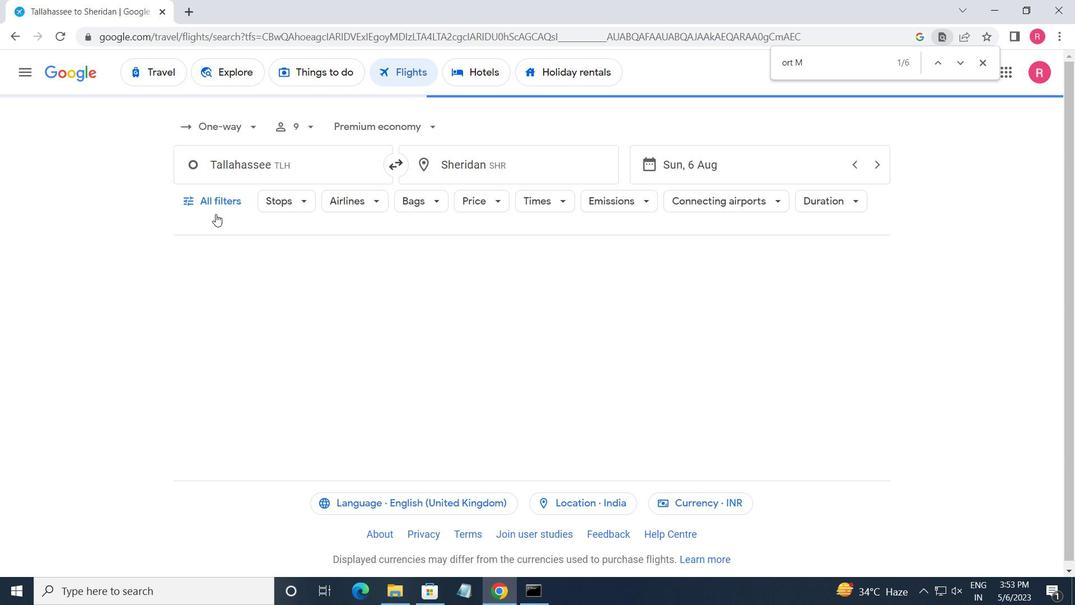 
Action: Mouse moved to (285, 395)
Screenshot: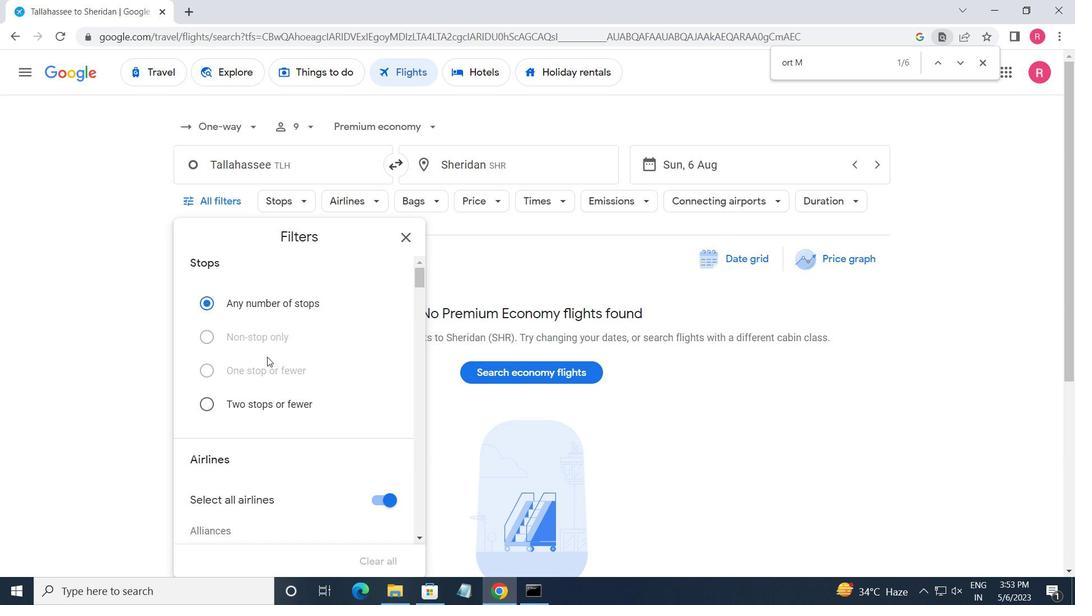 
Action: Mouse scrolled (285, 395) with delta (0, 0)
Screenshot: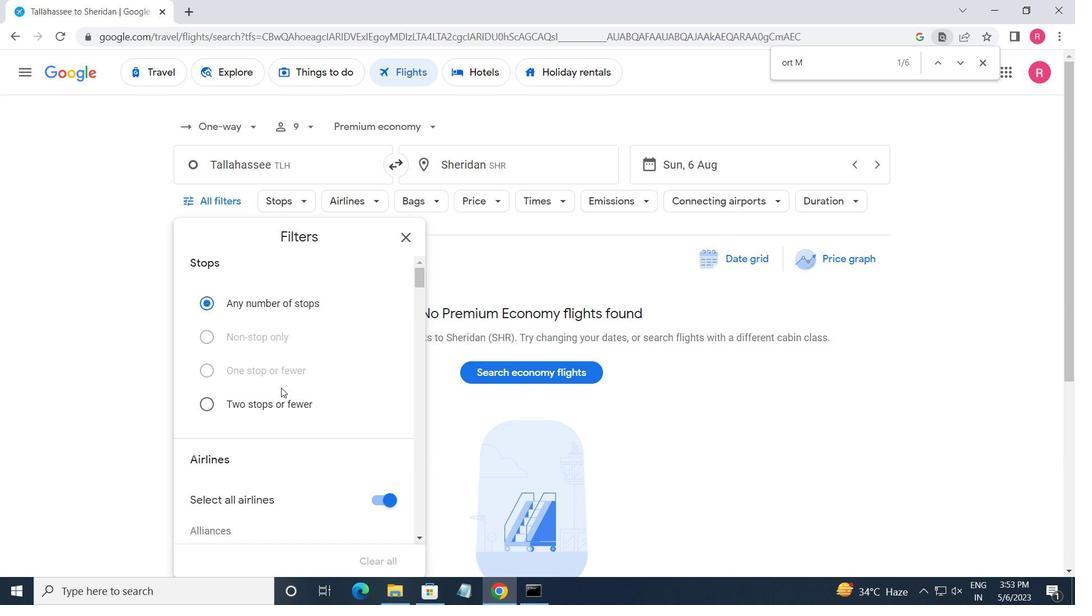 
Action: Mouse moved to (286, 396)
Screenshot: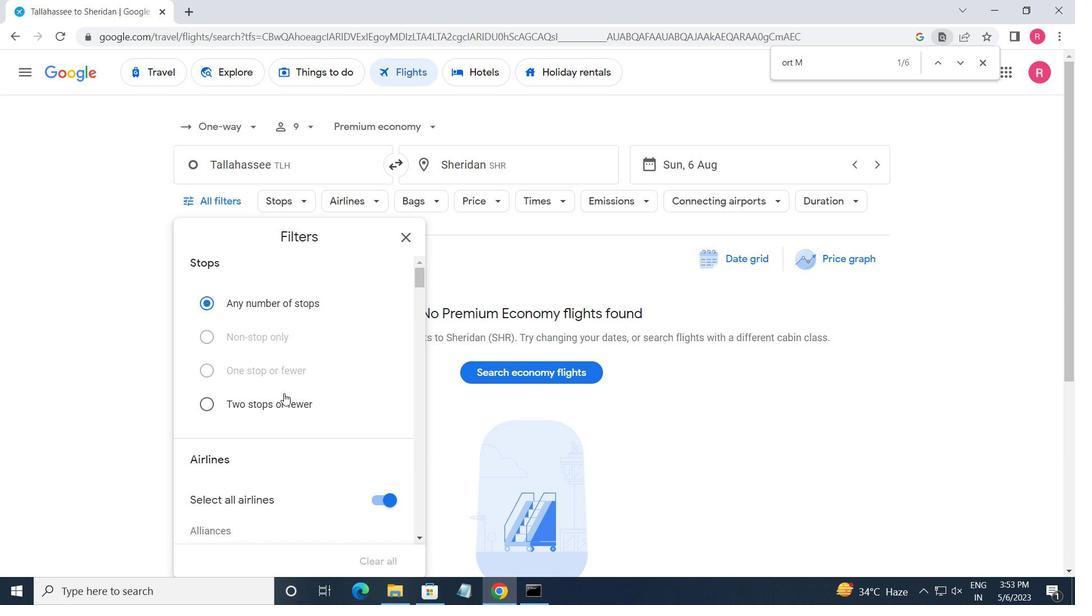 
Action: Mouse scrolled (286, 396) with delta (0, 0)
Screenshot: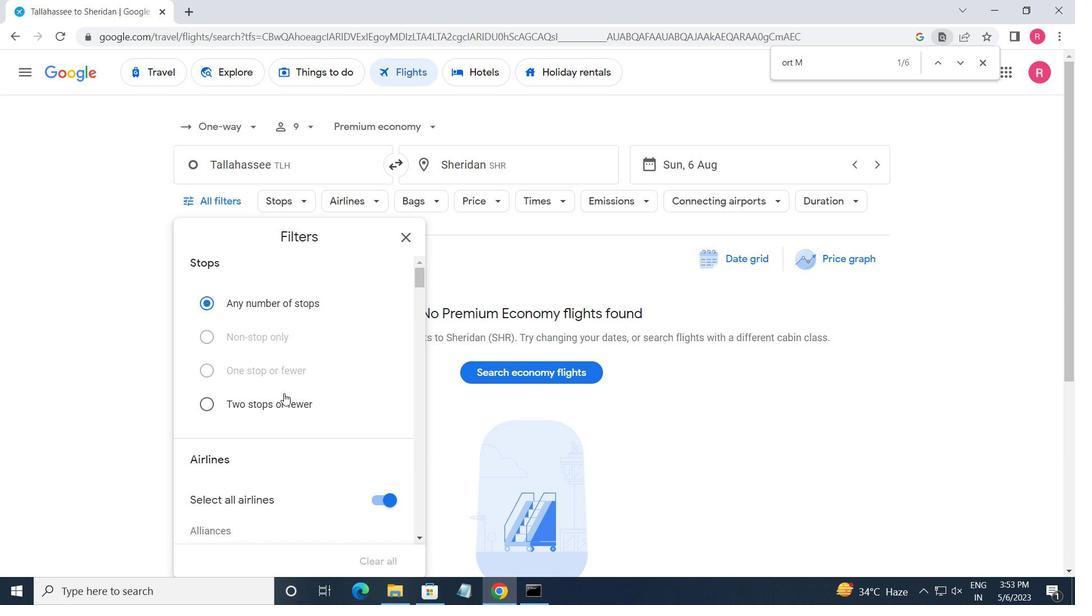 
Action: Mouse moved to (286, 397)
Screenshot: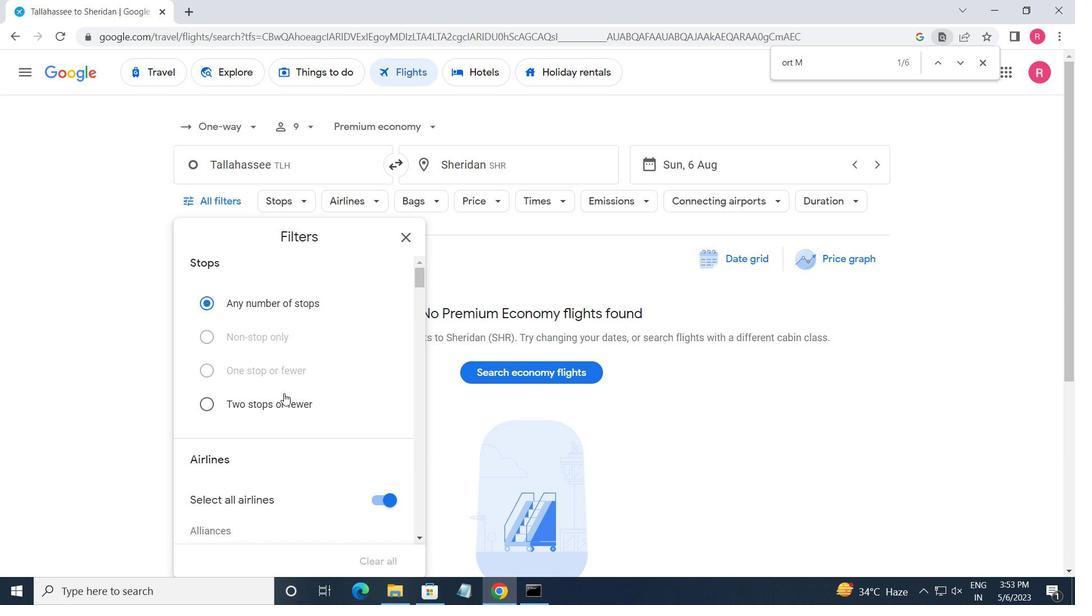 
Action: Mouse scrolled (286, 396) with delta (0, 0)
Screenshot: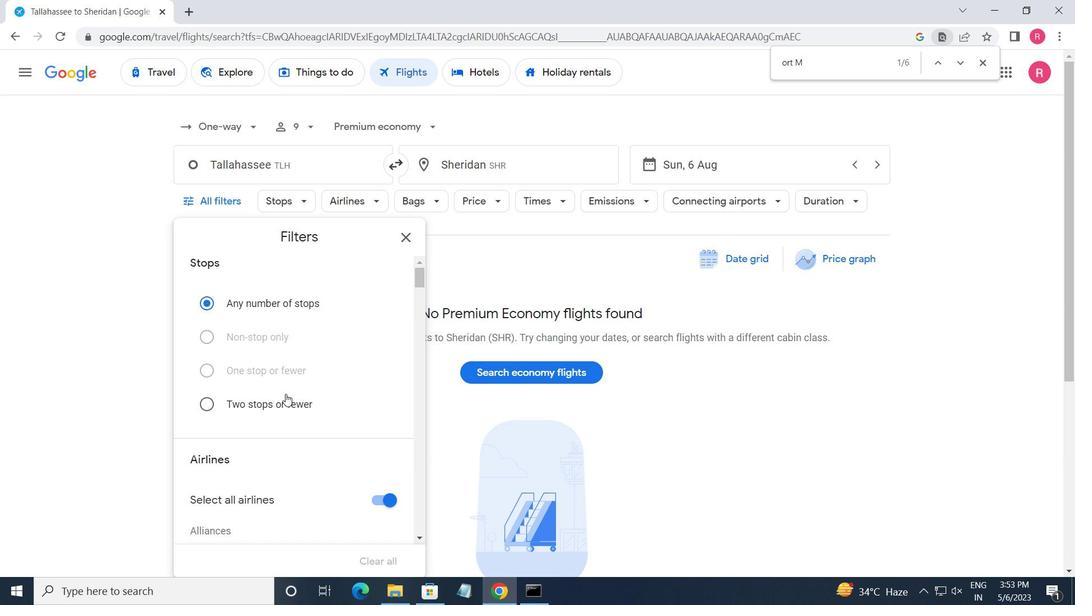 
Action: Mouse moved to (287, 397)
Screenshot: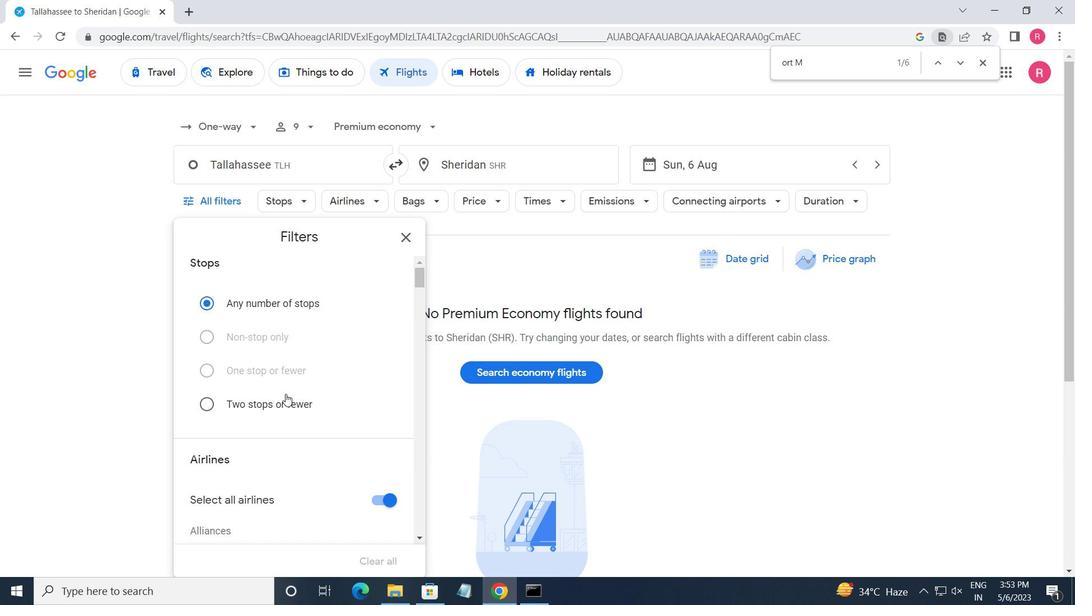 
Action: Mouse scrolled (287, 396) with delta (0, 0)
Screenshot: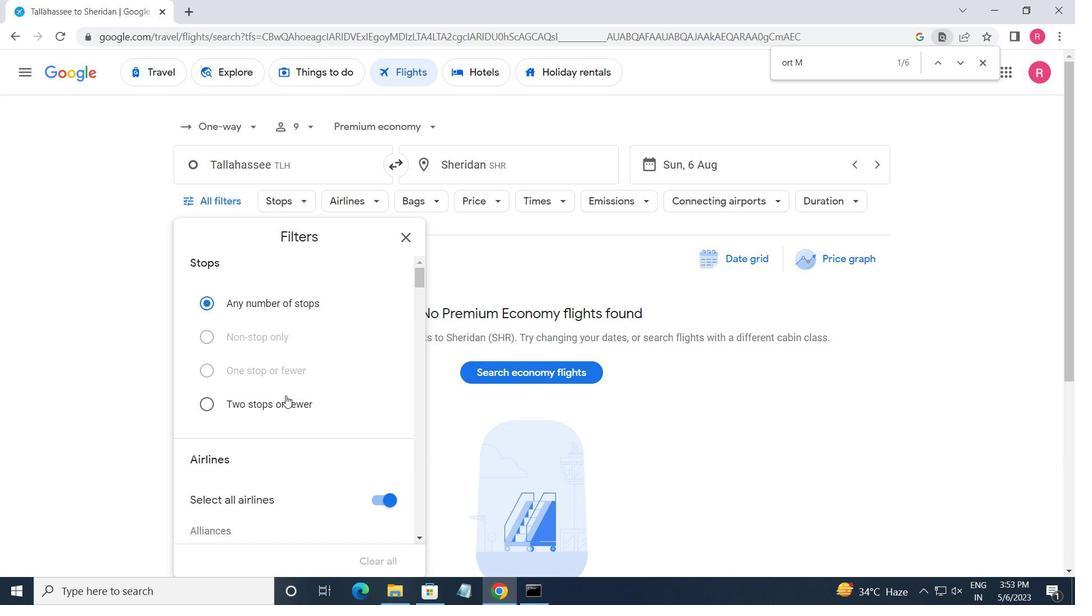 
Action: Mouse moved to (322, 434)
Screenshot: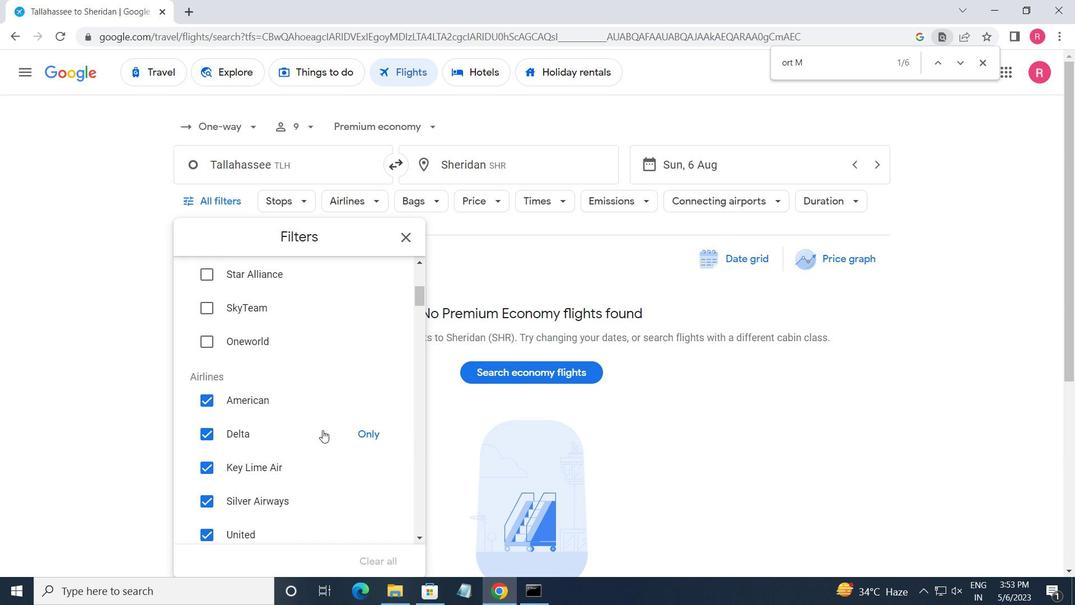 
Action: Mouse scrolled (322, 434) with delta (0, 0)
Screenshot: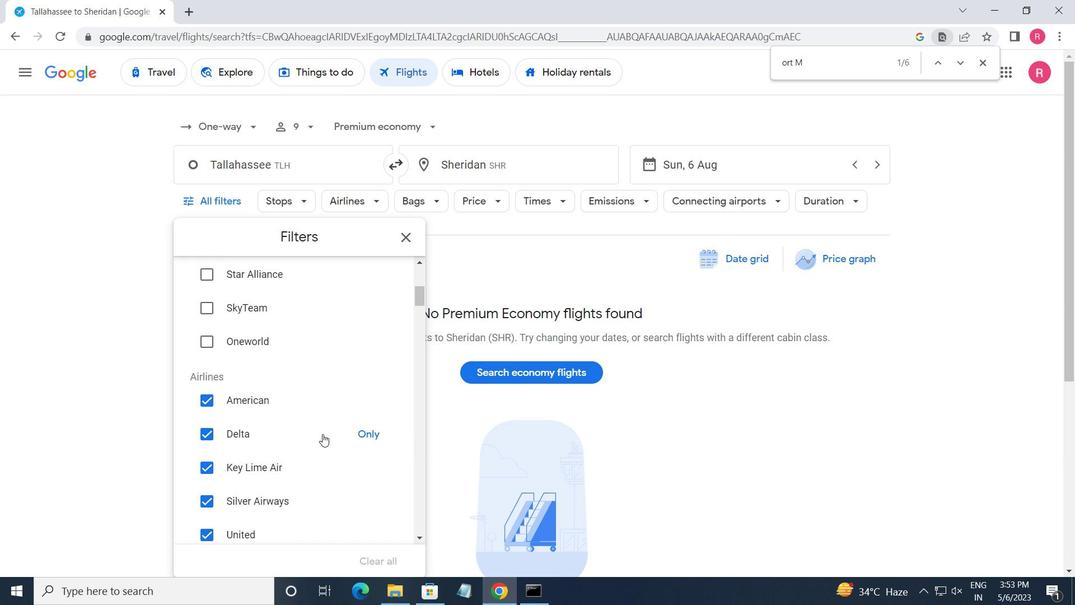 
Action: Mouse moved to (332, 428)
Screenshot: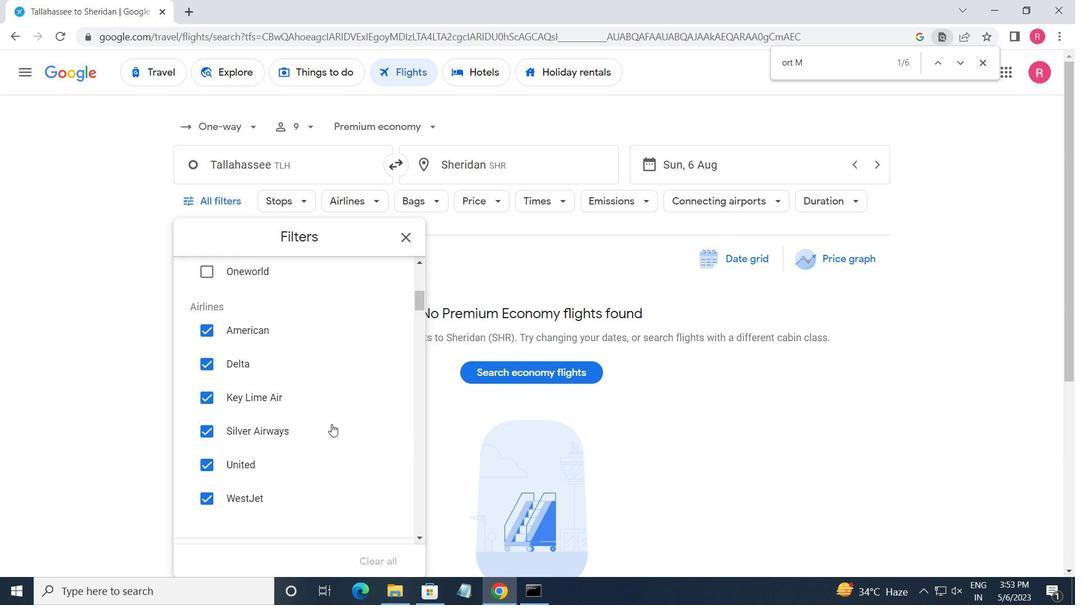 
Action: Mouse scrolled (332, 427) with delta (0, 0)
Screenshot: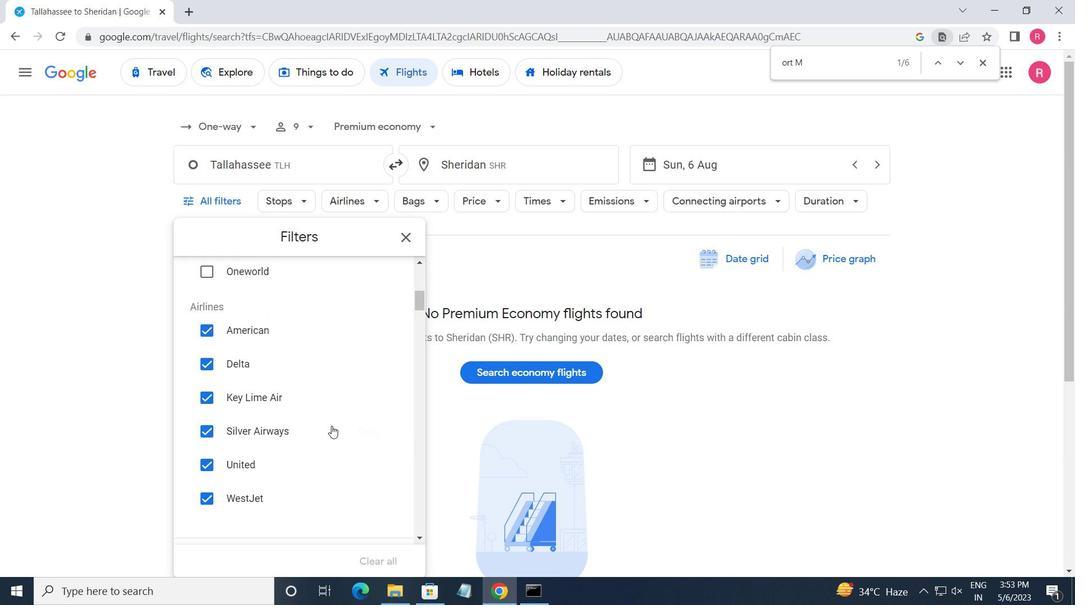 
Action: Mouse moved to (330, 438)
Screenshot: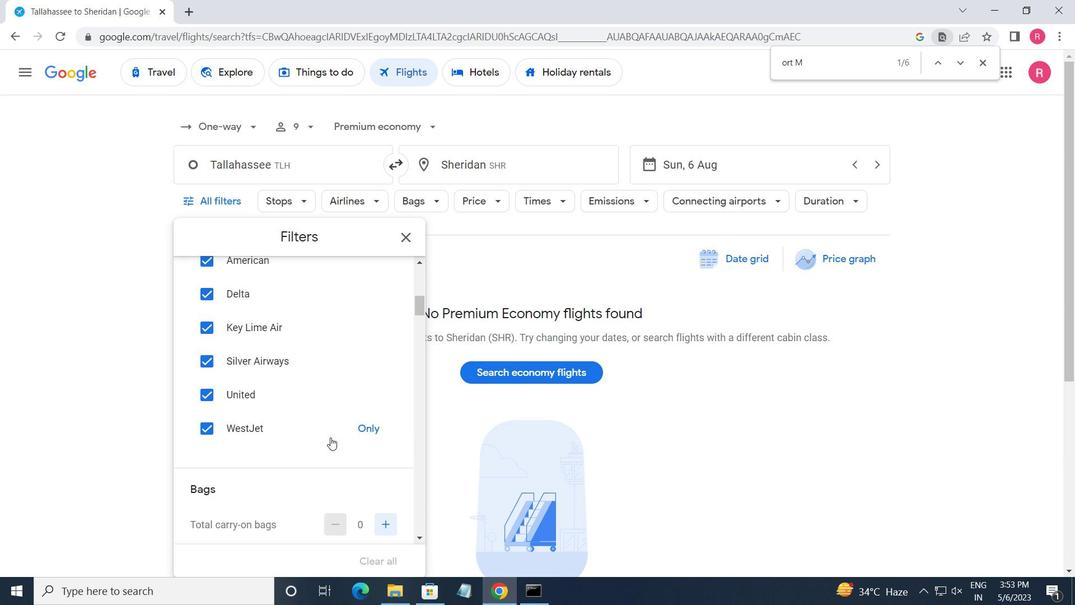 
Action: Mouse scrolled (330, 438) with delta (0, 0)
Screenshot: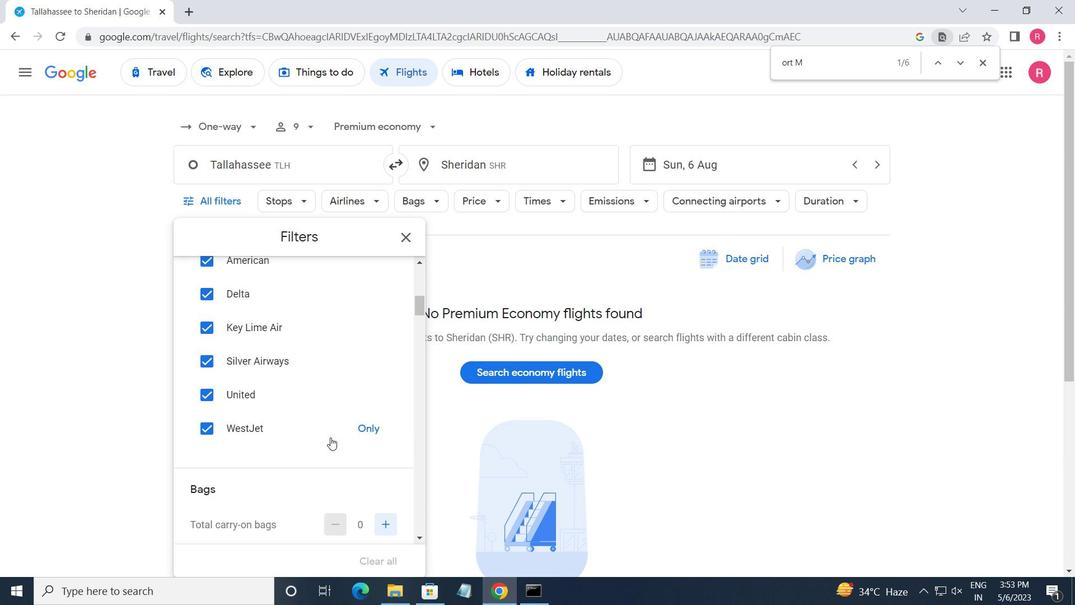 
Action: Mouse moved to (332, 435)
Screenshot: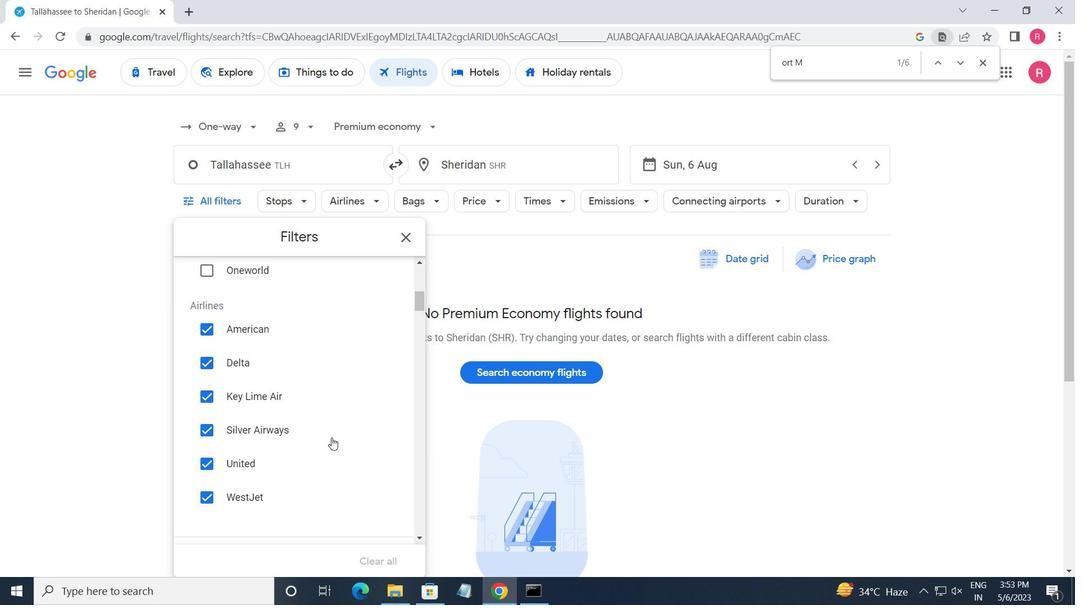 
Action: Mouse scrolled (332, 435) with delta (0, 0)
Screenshot: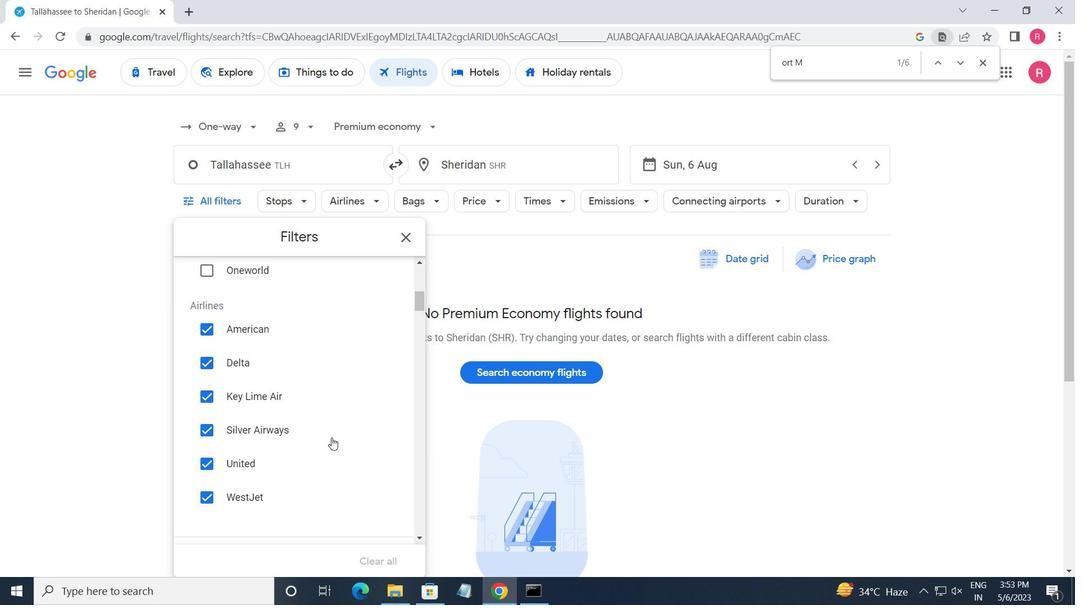 
Action: Mouse moved to (333, 433)
Screenshot: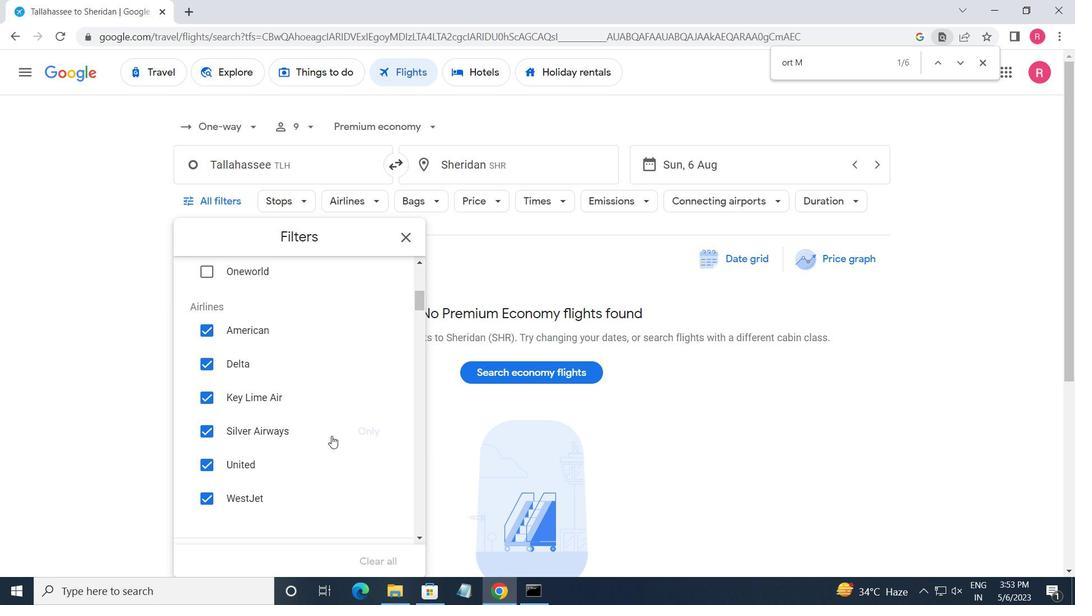 
Action: Mouse scrolled (333, 434) with delta (0, 0)
Screenshot: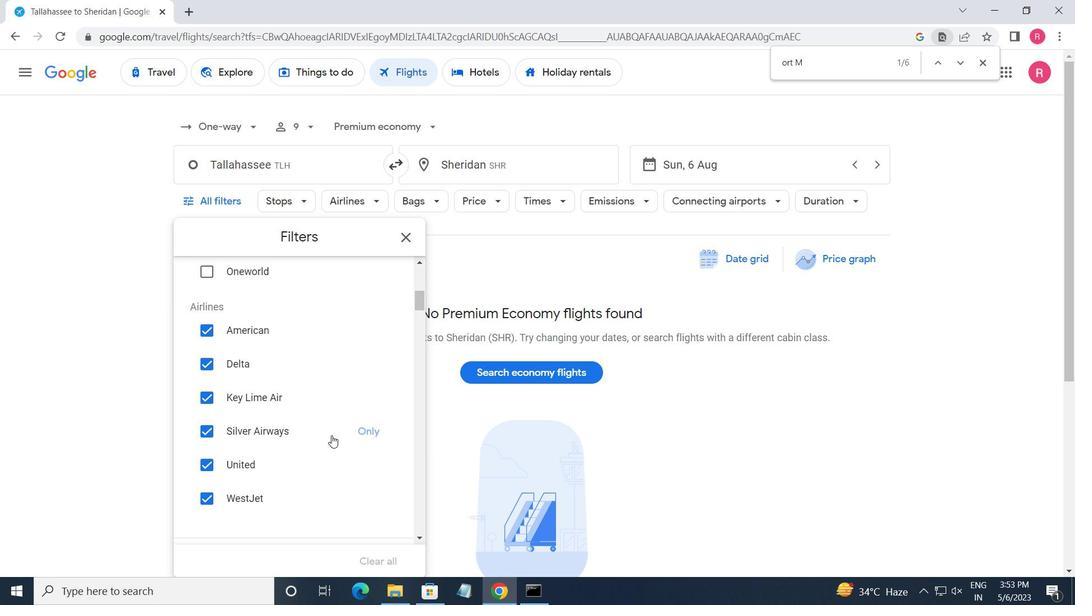 
Action: Mouse moved to (396, 285)
Screenshot: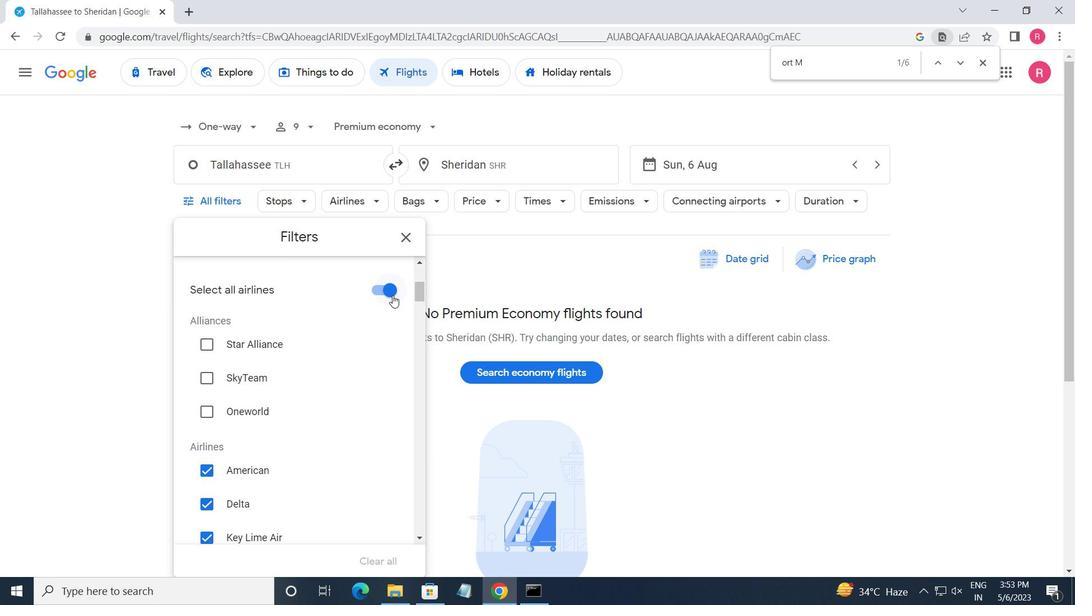 
Action: Mouse pressed left at (396, 285)
Screenshot: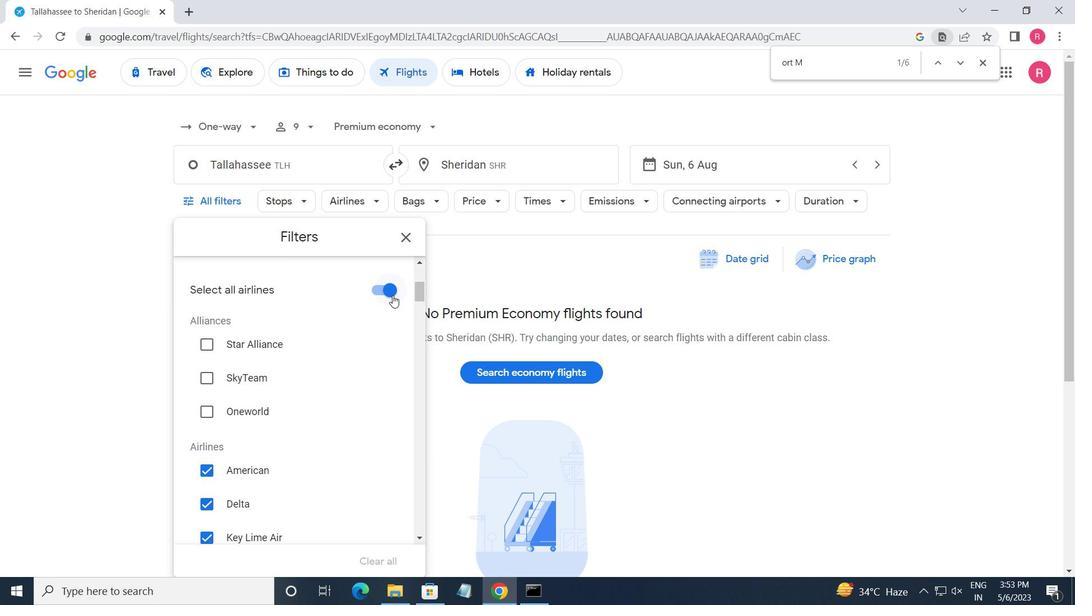 
Action: Mouse moved to (358, 367)
Screenshot: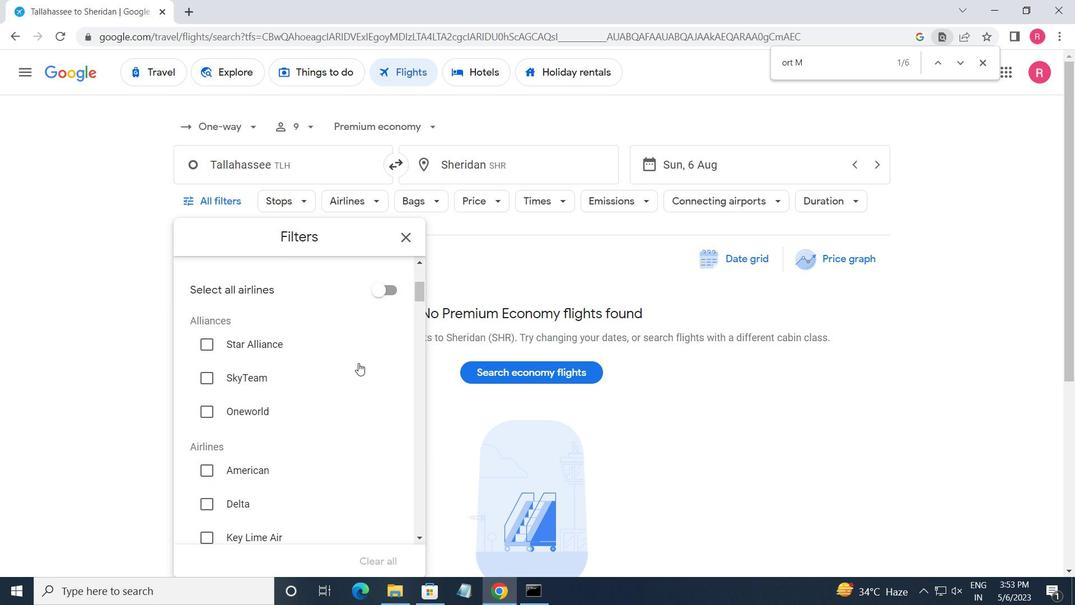 
Action: Mouse scrolled (358, 366) with delta (0, 0)
Screenshot: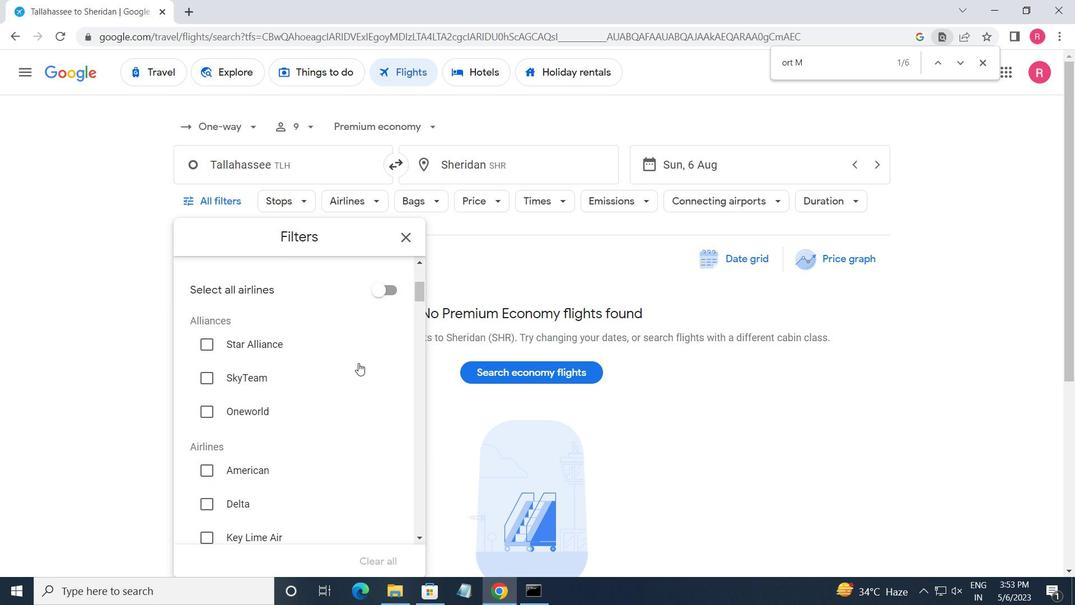 
Action: Mouse moved to (358, 369)
Screenshot: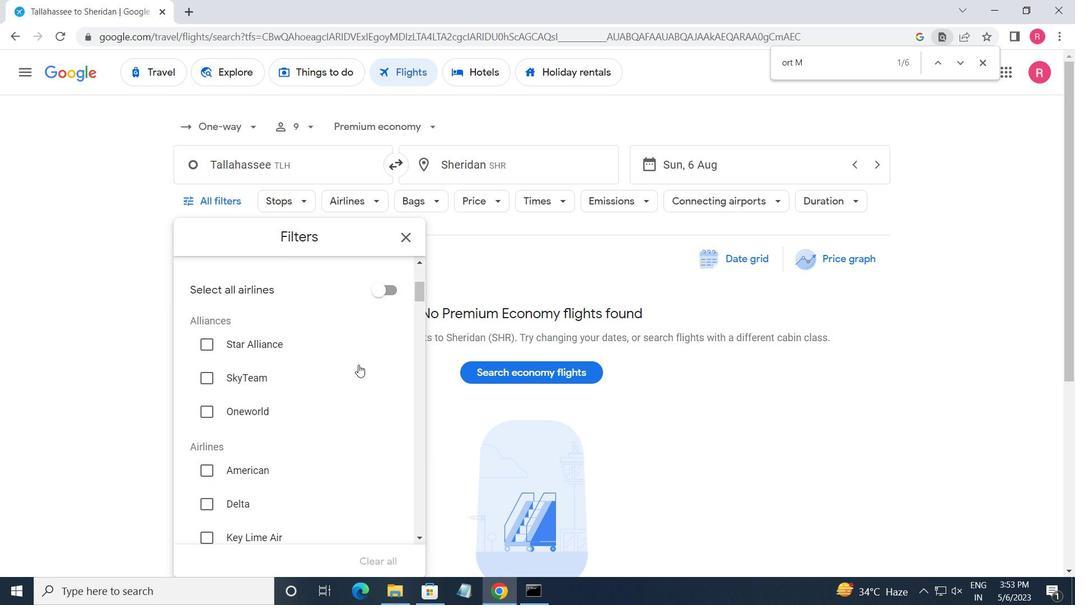 
Action: Mouse scrolled (358, 369) with delta (0, 0)
Screenshot: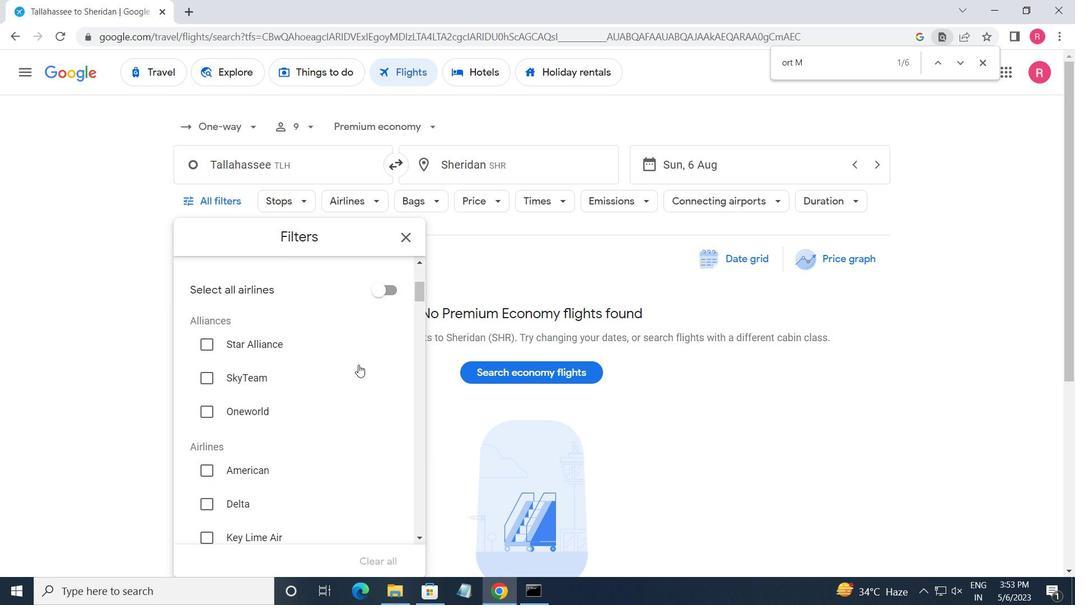 
Action: Mouse moved to (357, 375)
Screenshot: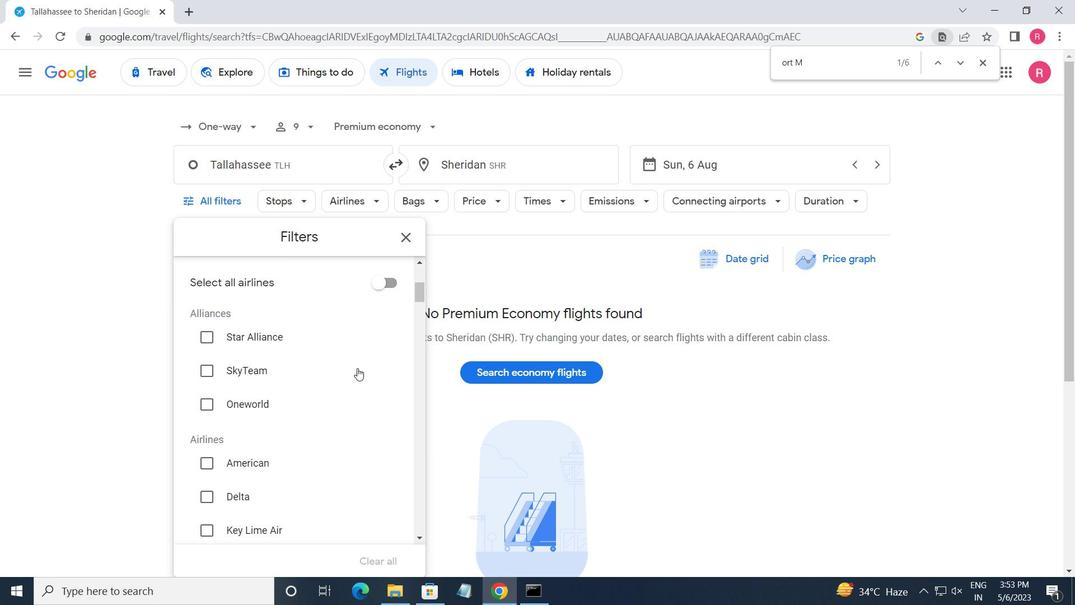 
Action: Mouse scrolled (357, 374) with delta (0, 0)
Screenshot: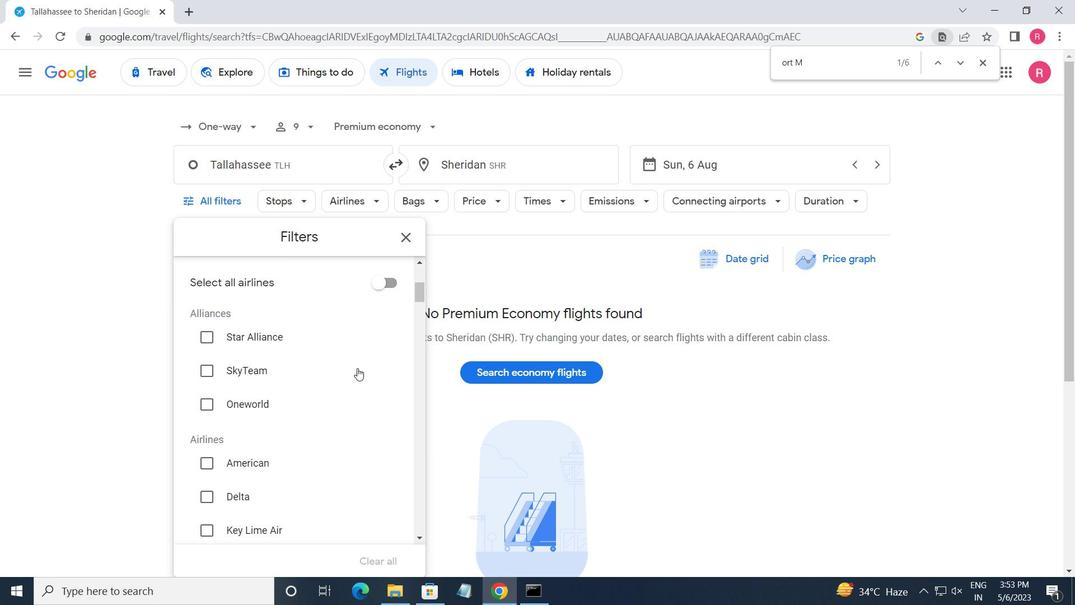
Action: Mouse moved to (357, 379)
Screenshot: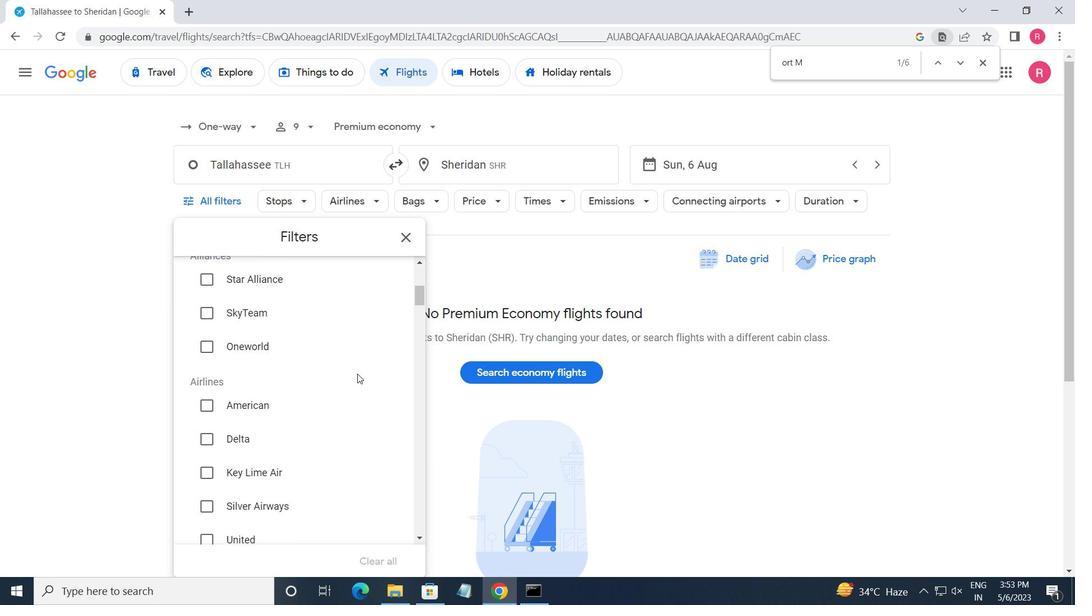 
Action: Mouse scrolled (357, 378) with delta (0, 0)
Screenshot: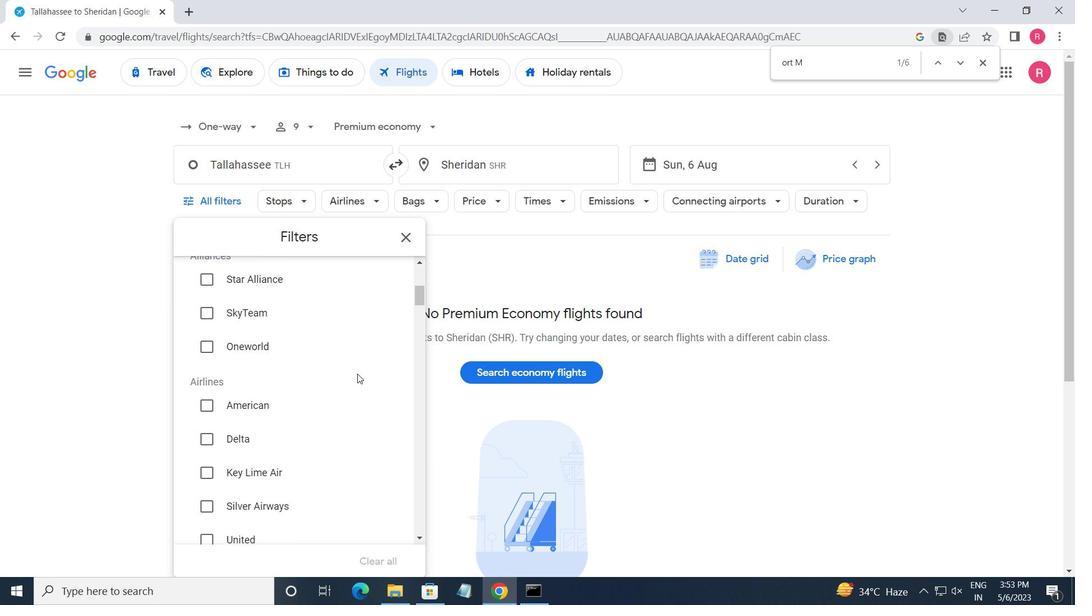 
Action: Mouse moved to (356, 383)
Screenshot: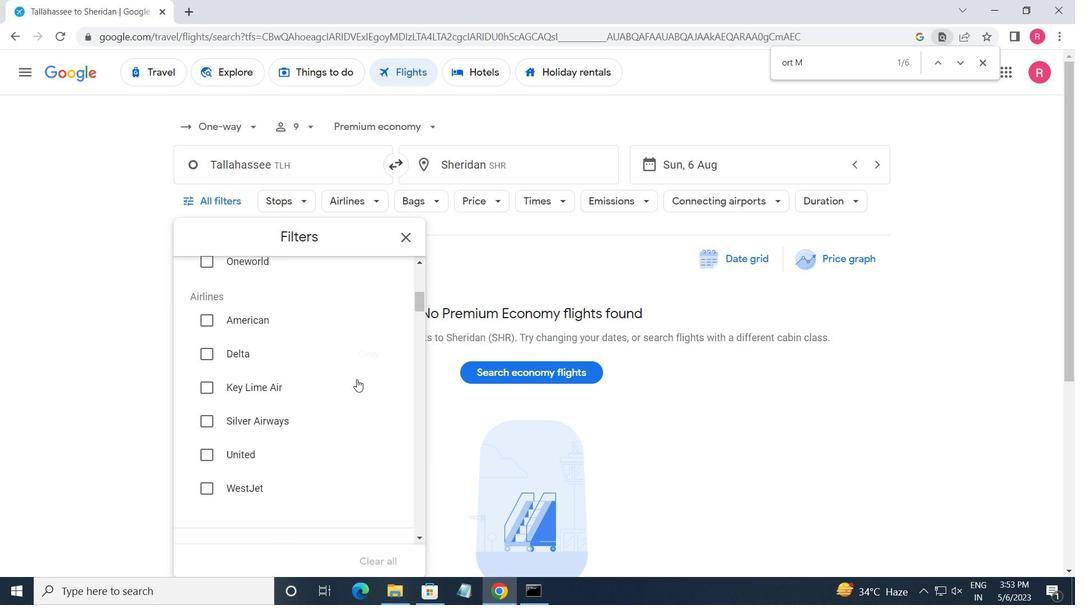 
Action: Mouse scrolled (356, 382) with delta (0, 0)
Screenshot: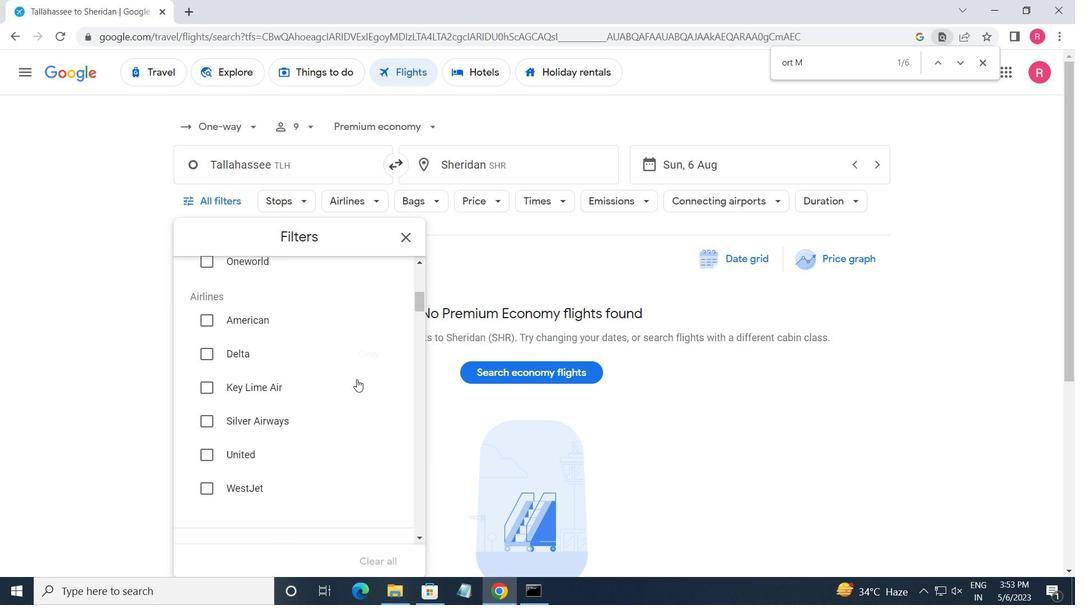 
Action: Mouse moved to (381, 417)
Screenshot: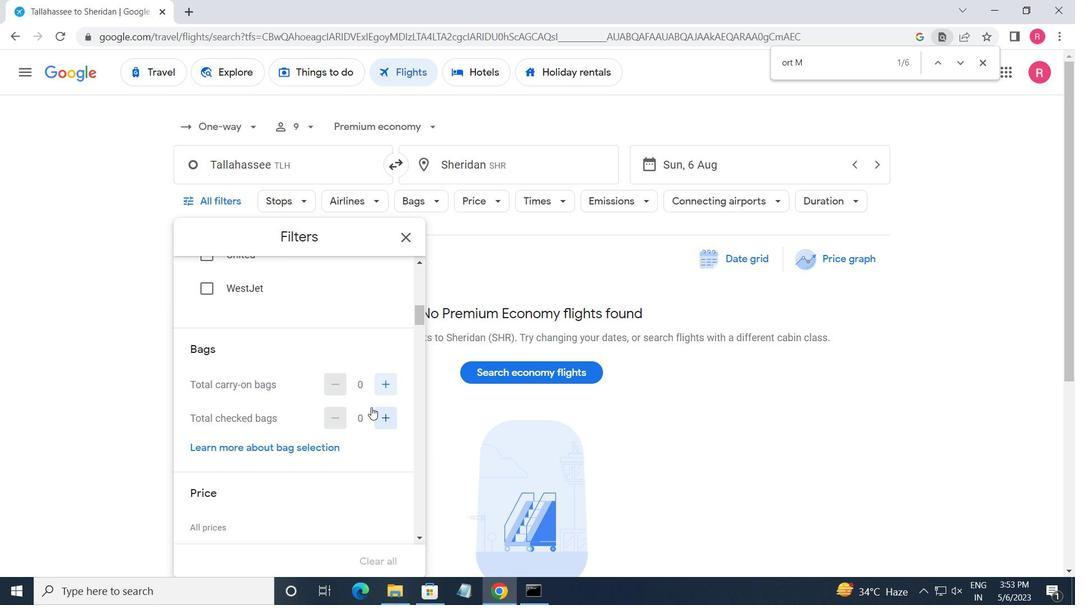 
Action: Mouse pressed left at (381, 417)
Screenshot: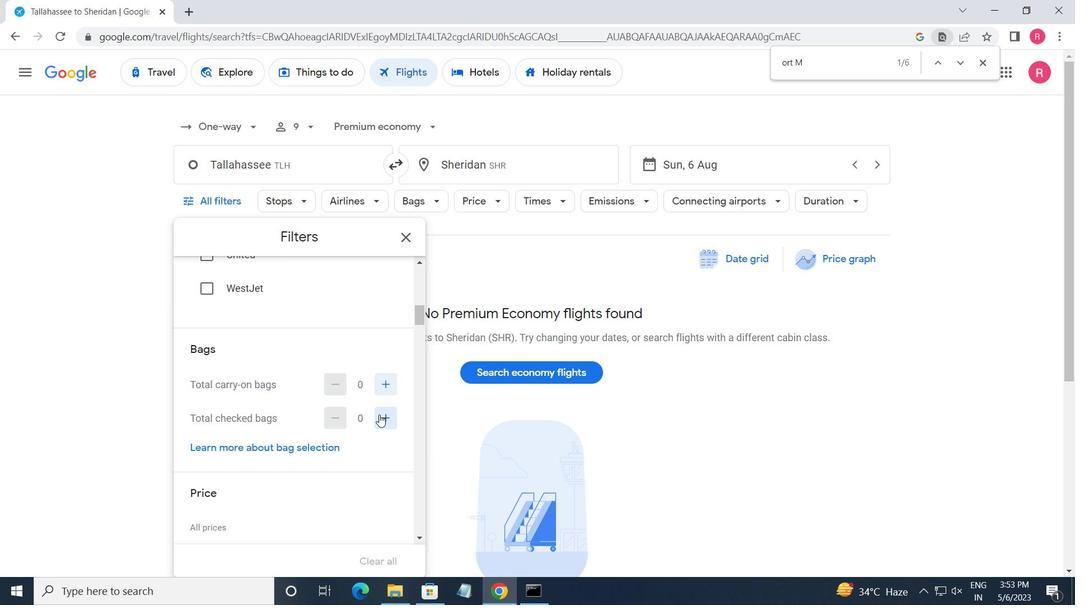 
Action: Mouse pressed left at (381, 417)
Screenshot: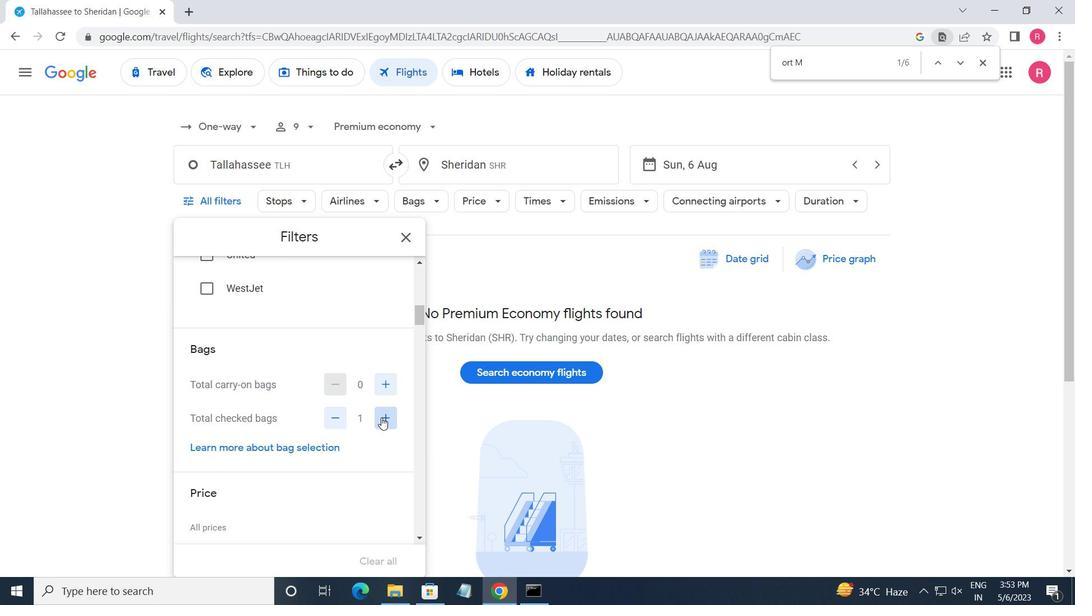 
Action: Mouse moved to (381, 416)
Screenshot: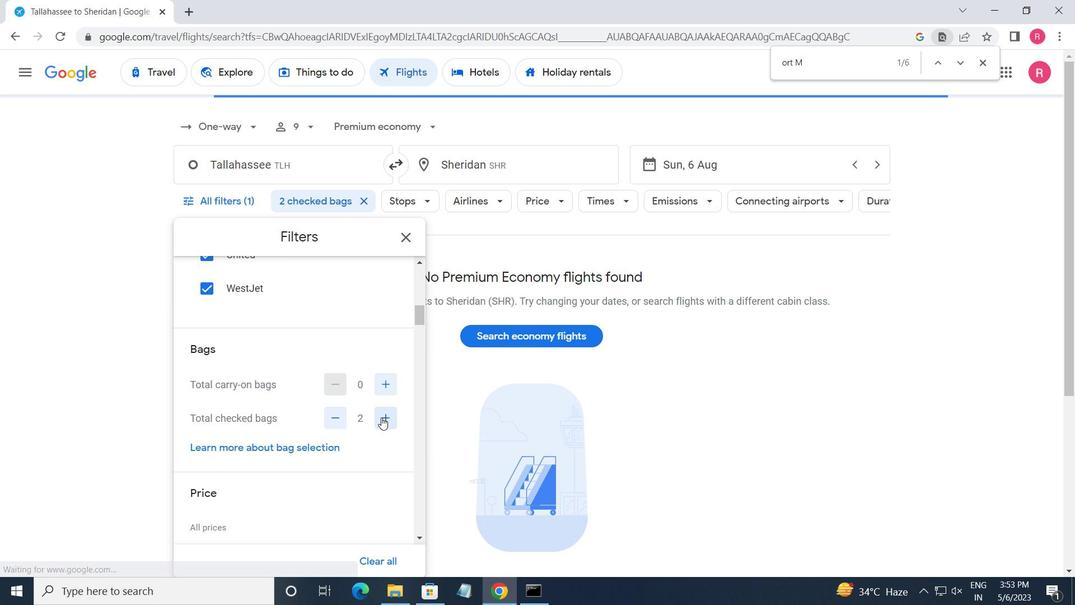 
Action: Mouse scrolled (381, 416) with delta (0, 0)
Screenshot: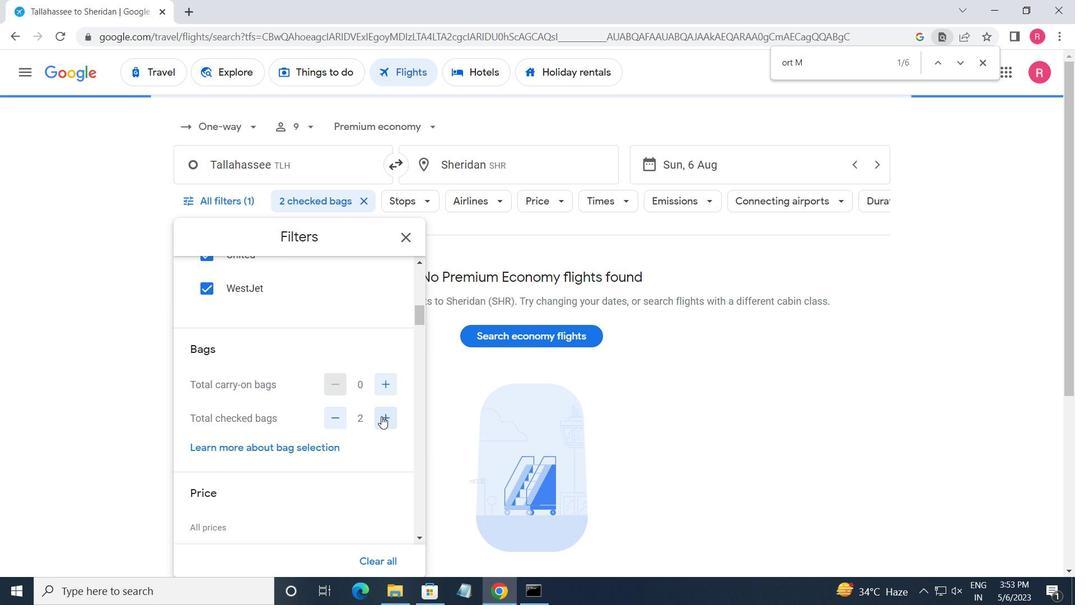 
Action: Mouse scrolled (381, 416) with delta (0, 0)
Screenshot: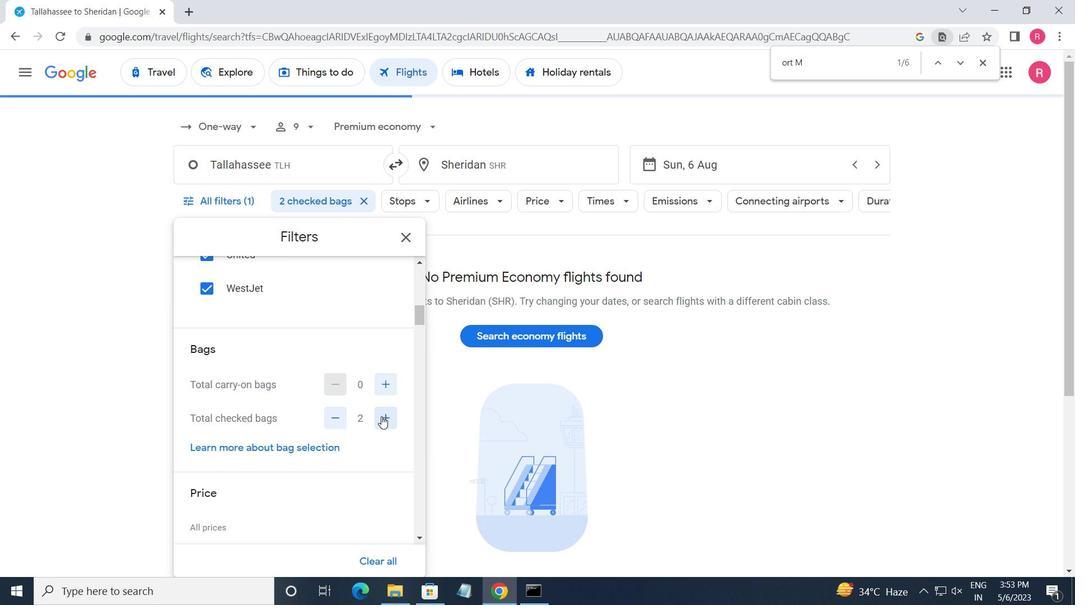 
Action: Mouse moved to (390, 414)
Screenshot: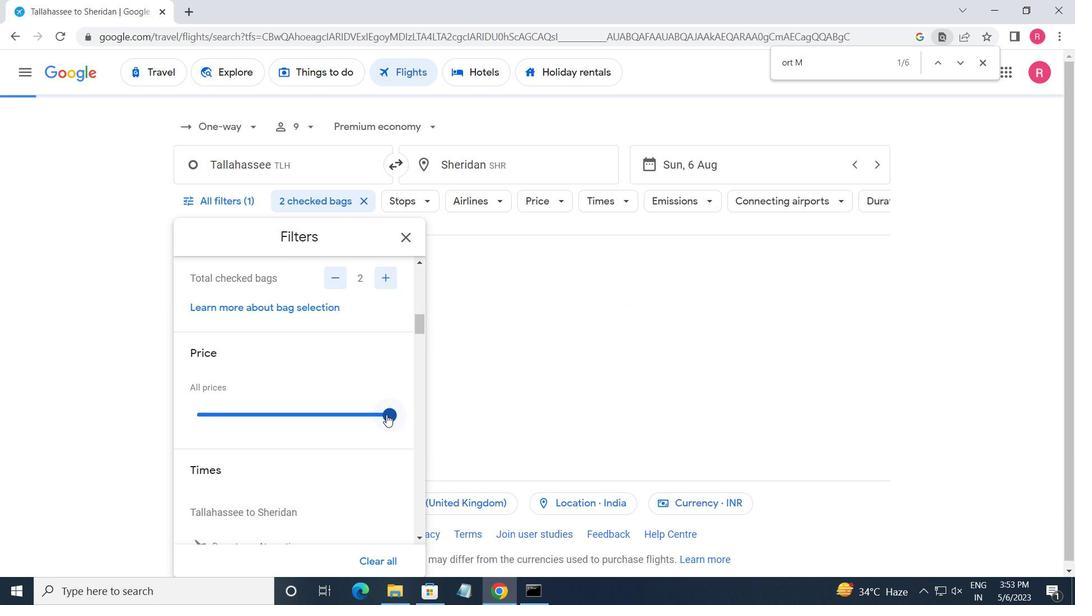 
Action: Mouse pressed left at (390, 414)
Screenshot: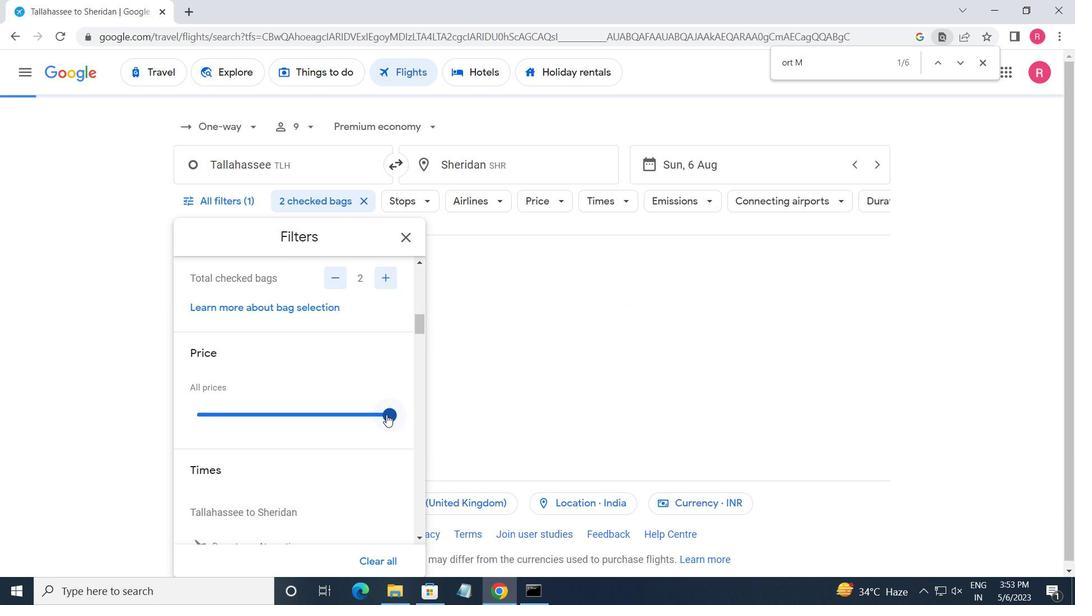 
Action: Mouse moved to (388, 415)
Screenshot: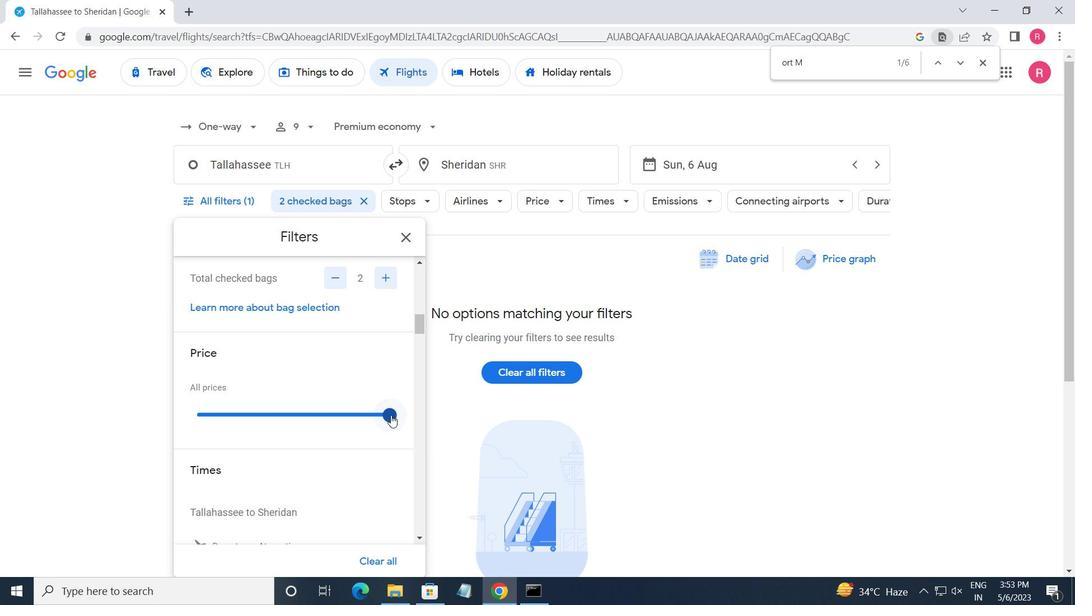 
Action: Mouse scrolled (388, 415) with delta (0, 0)
Screenshot: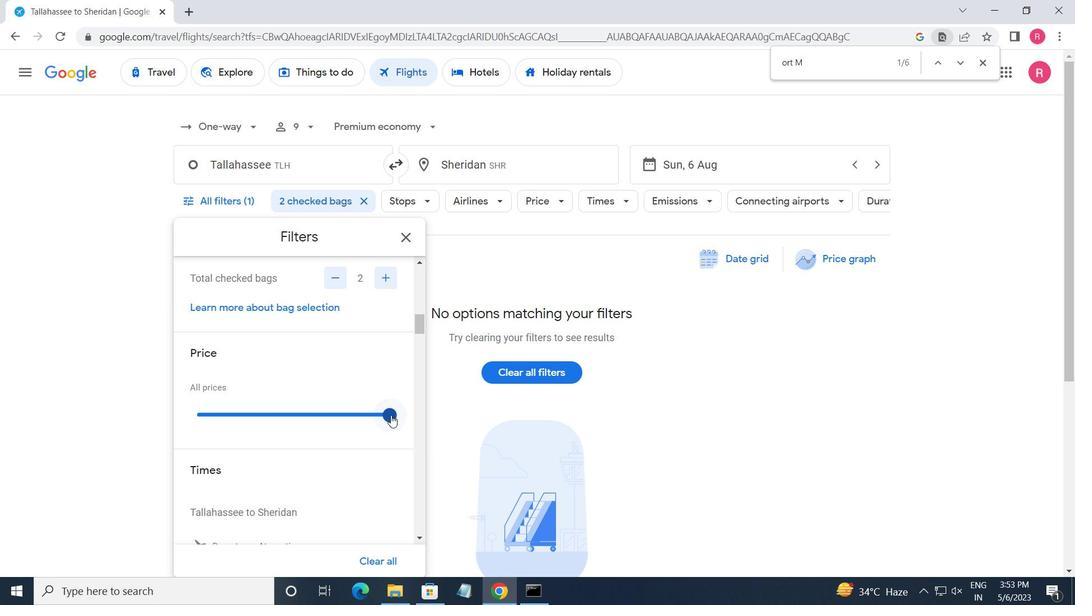 
Action: Mouse scrolled (388, 415) with delta (0, 0)
Screenshot: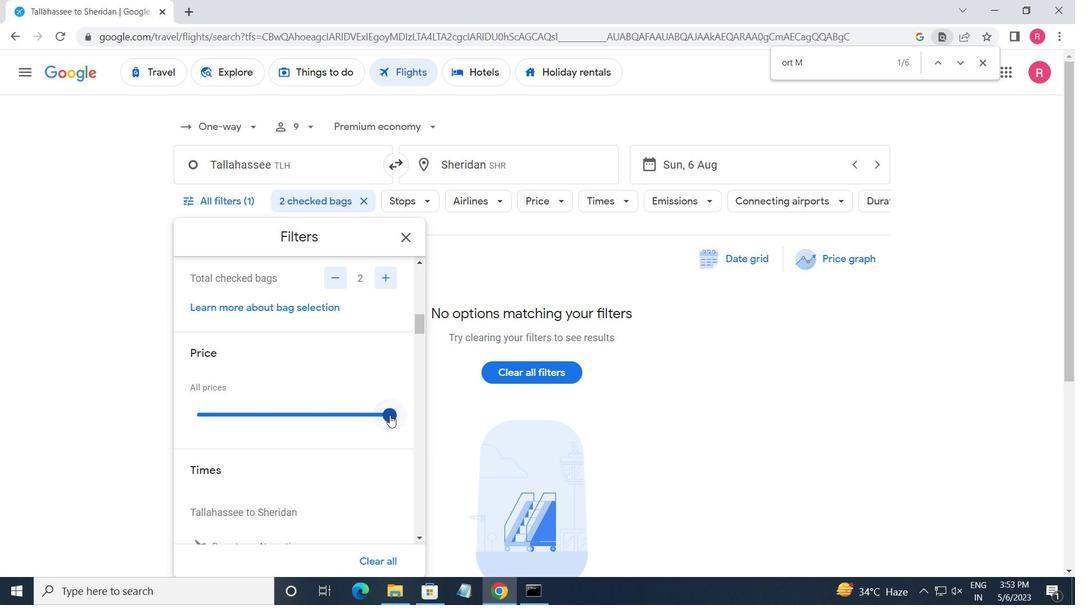 
Action: Mouse moved to (198, 438)
Screenshot: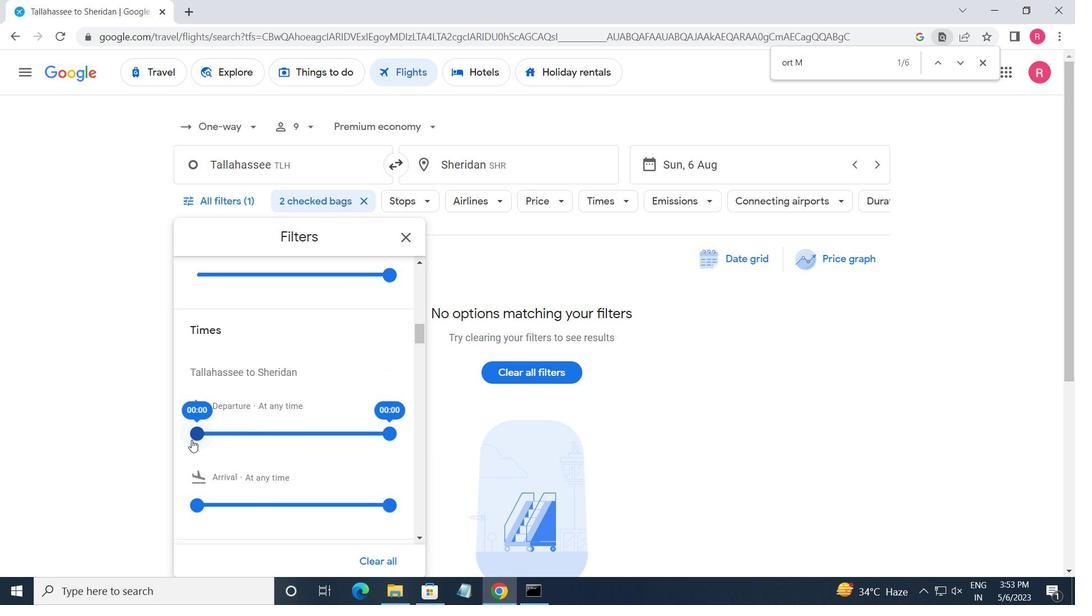 
Action: Mouse pressed left at (198, 438)
Screenshot: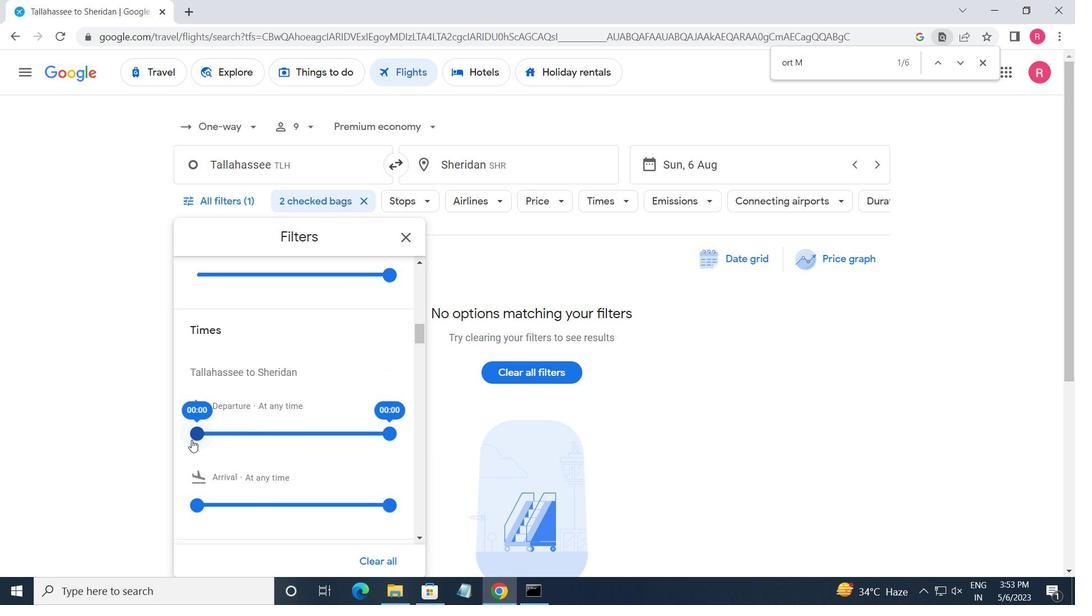 
Action: Mouse moved to (383, 434)
Screenshot: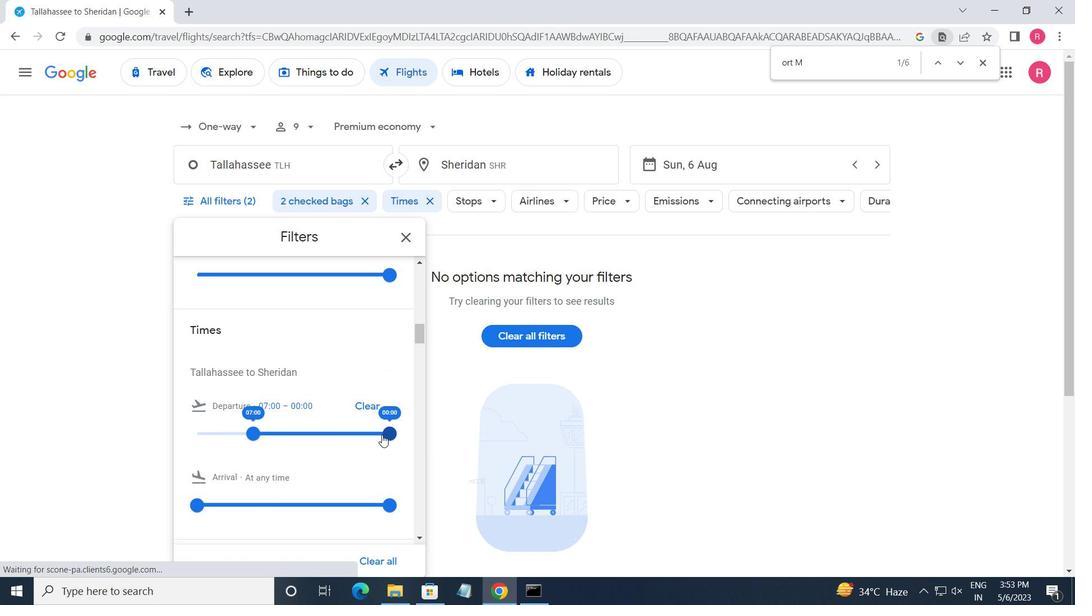 
Action: Mouse pressed left at (383, 434)
Screenshot: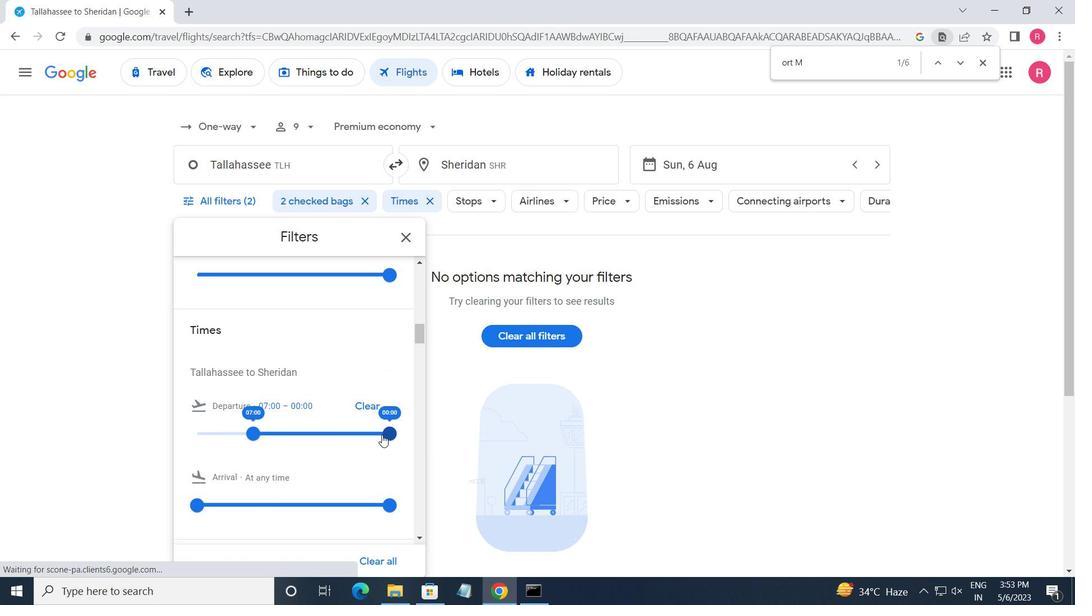 
Action: Mouse moved to (407, 243)
Screenshot: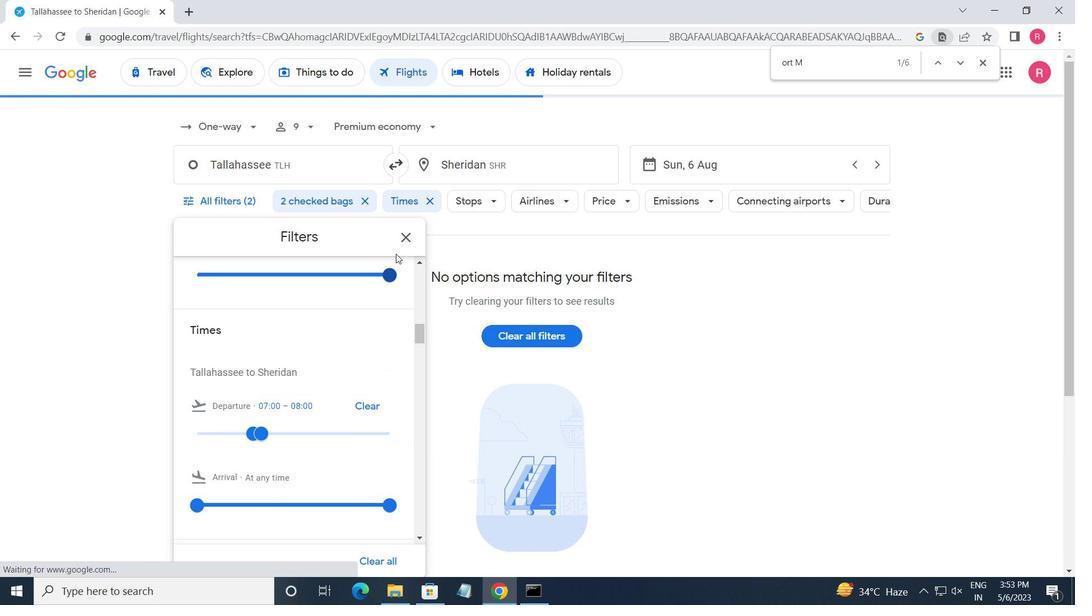 
Action: Mouse pressed left at (407, 243)
Screenshot: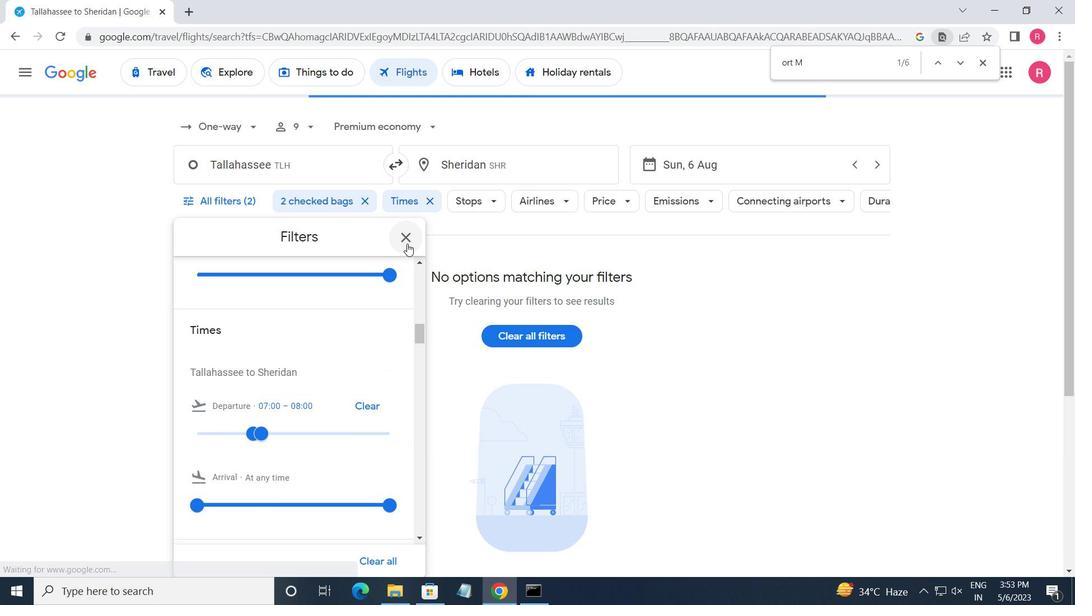 
